 Task: Look for space in Blue Springs, United States from 12th July, 2023 to 16th July, 2023 for 8 adults in price range Rs.10000 to Rs.16000. Place can be private room with 8 bedrooms having 8 beds and 8 bathrooms. Property type can be house, flat, guest house. Amenities needed are: wifi, TV, free parkinig on premises, gym, breakfast. Booking option can be shelf check-in. Required host language is English.
Action: Mouse moved to (460, 114)
Screenshot: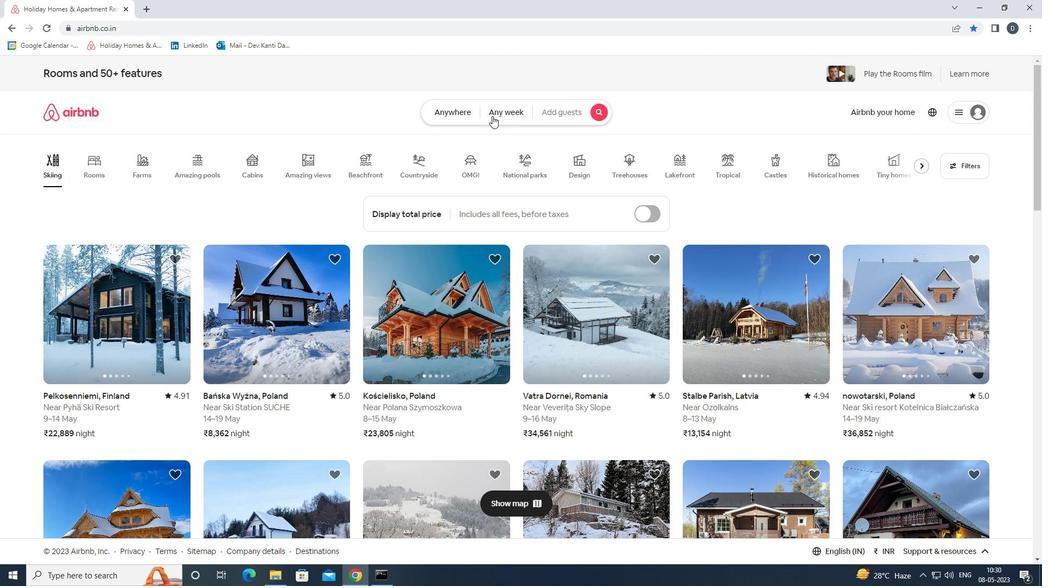 
Action: Mouse pressed left at (460, 114)
Screenshot: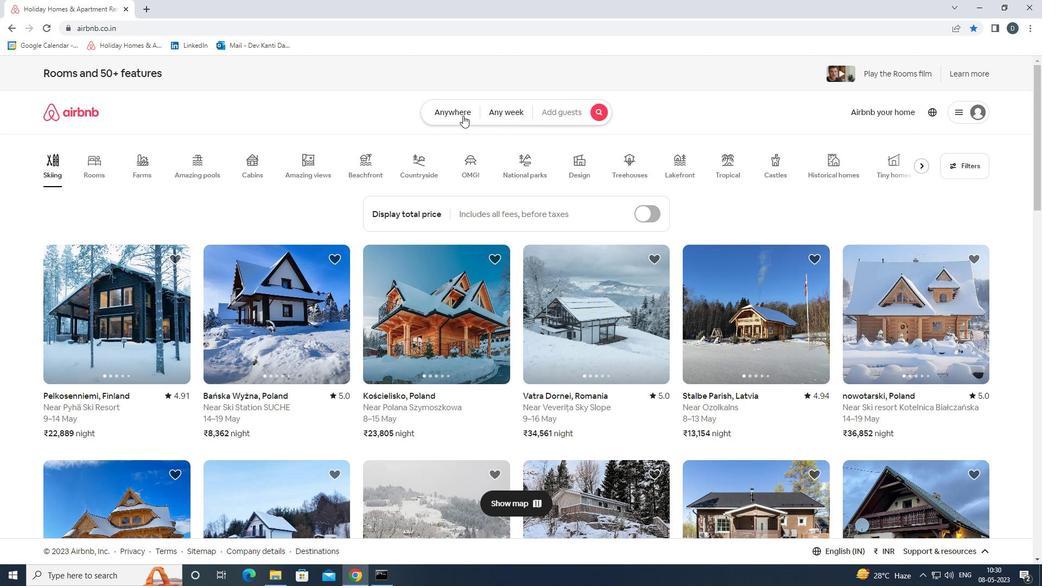
Action: Mouse moved to (384, 157)
Screenshot: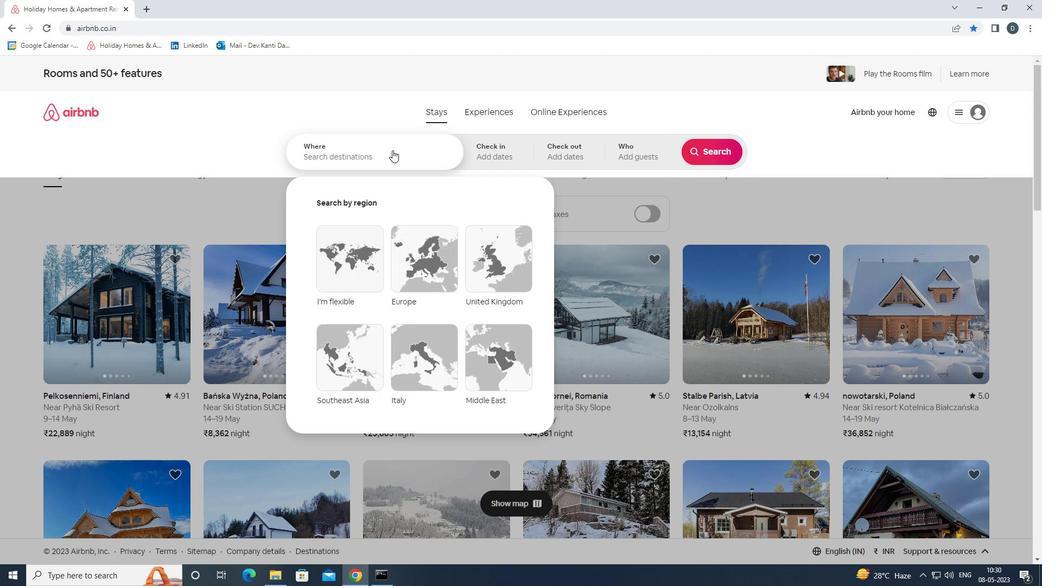 
Action: Mouse pressed left at (384, 157)
Screenshot: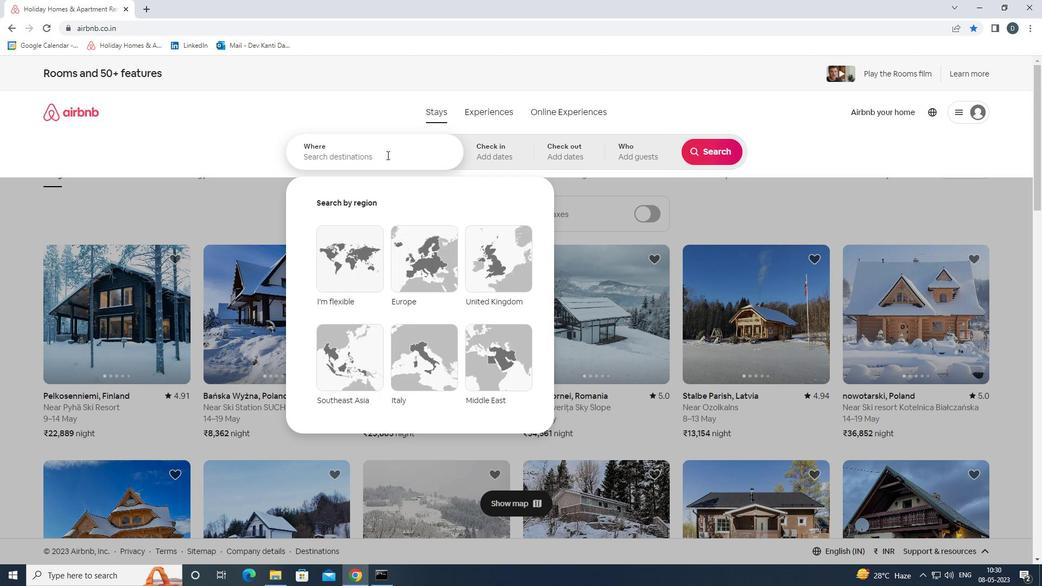 
Action: Key pressed <Key.shift>BLUE<Key.space><Key.shift><Key.shift>SPRINGS,<Key.shift><Key.shift><Key.shift>UNITED<Key.space><Key.shift><Key.shift><Key.shift><Key.shift>STATES<Key.enter>
Screenshot: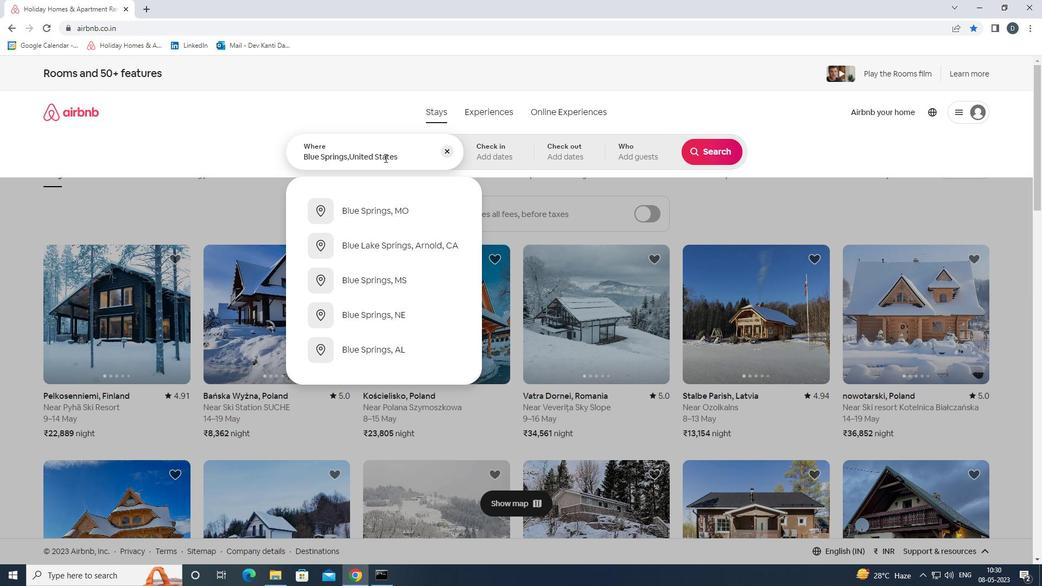 
Action: Mouse moved to (709, 238)
Screenshot: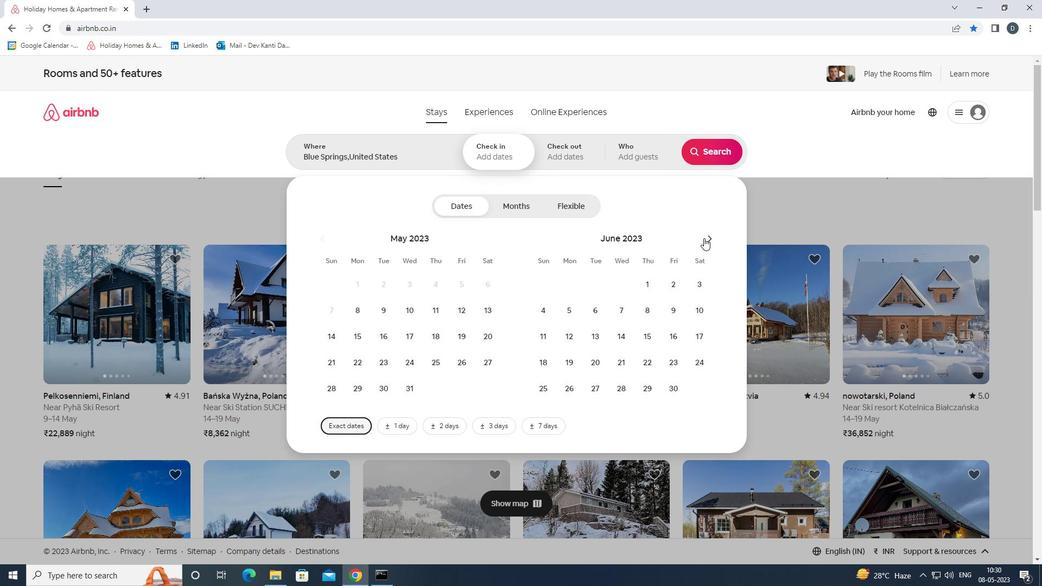 
Action: Mouse pressed left at (709, 238)
Screenshot: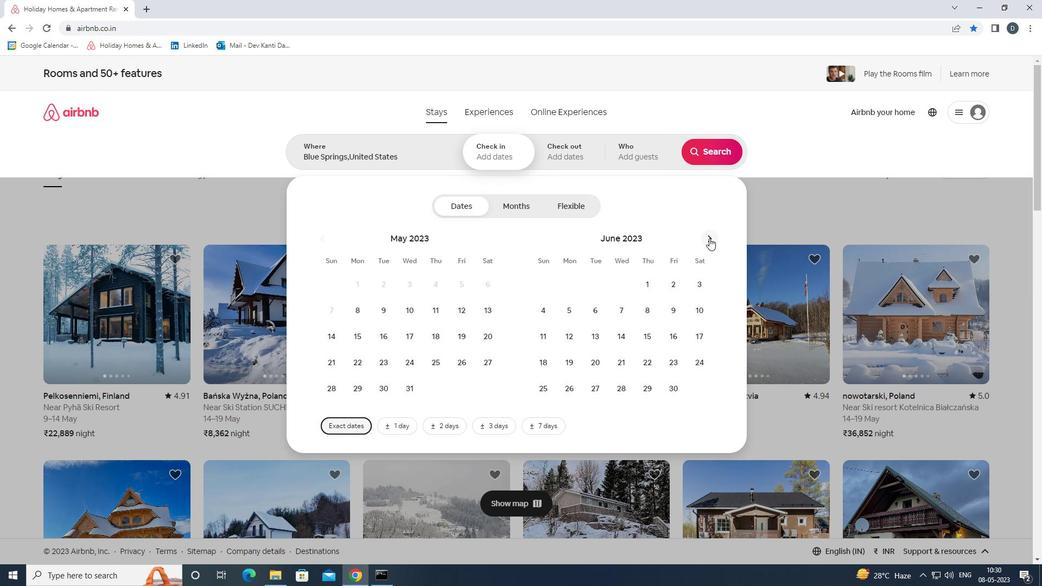 
Action: Mouse moved to (623, 335)
Screenshot: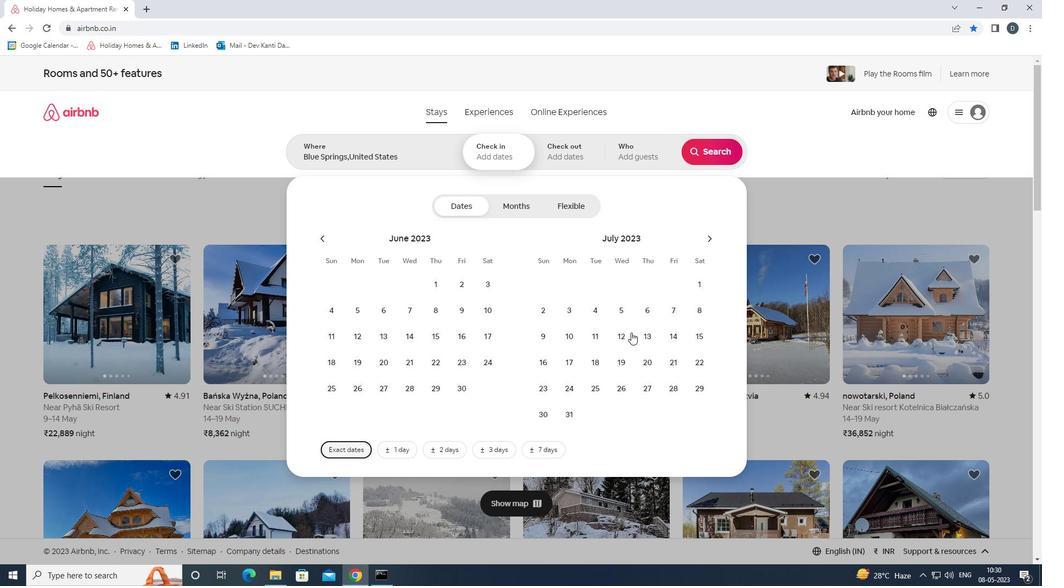 
Action: Mouse pressed left at (623, 335)
Screenshot: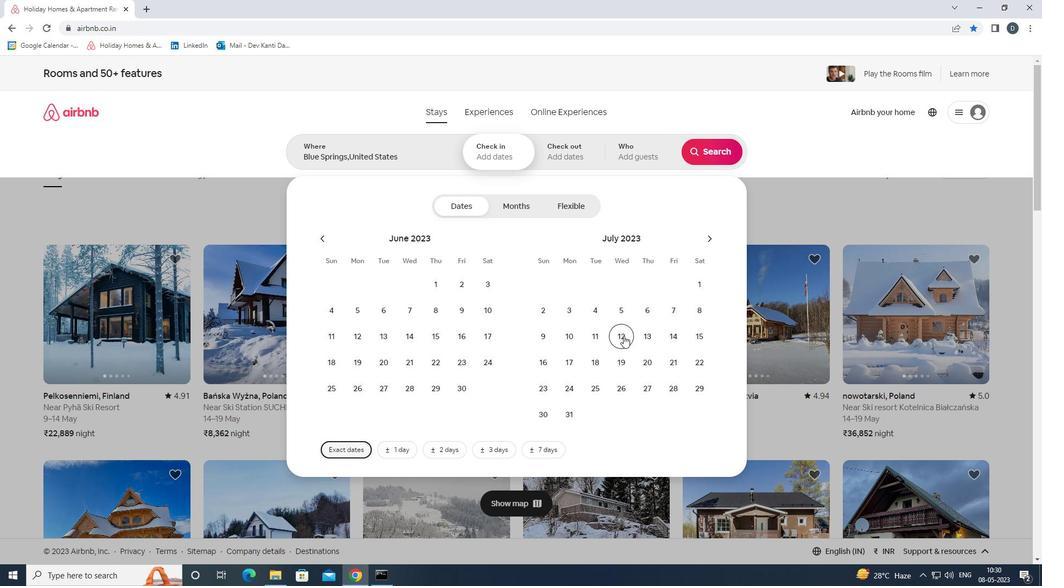 
Action: Mouse moved to (547, 358)
Screenshot: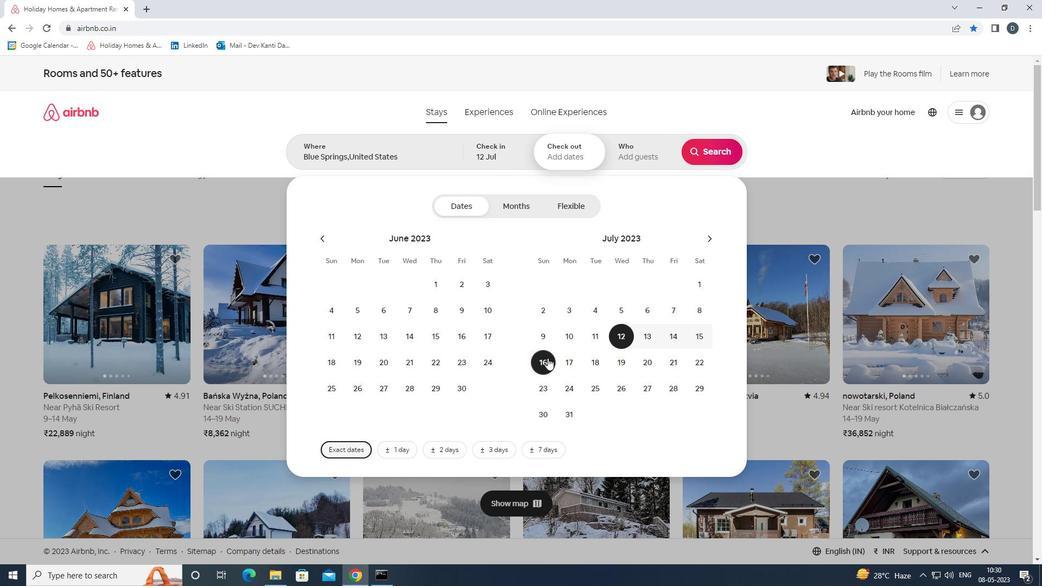 
Action: Mouse pressed left at (547, 358)
Screenshot: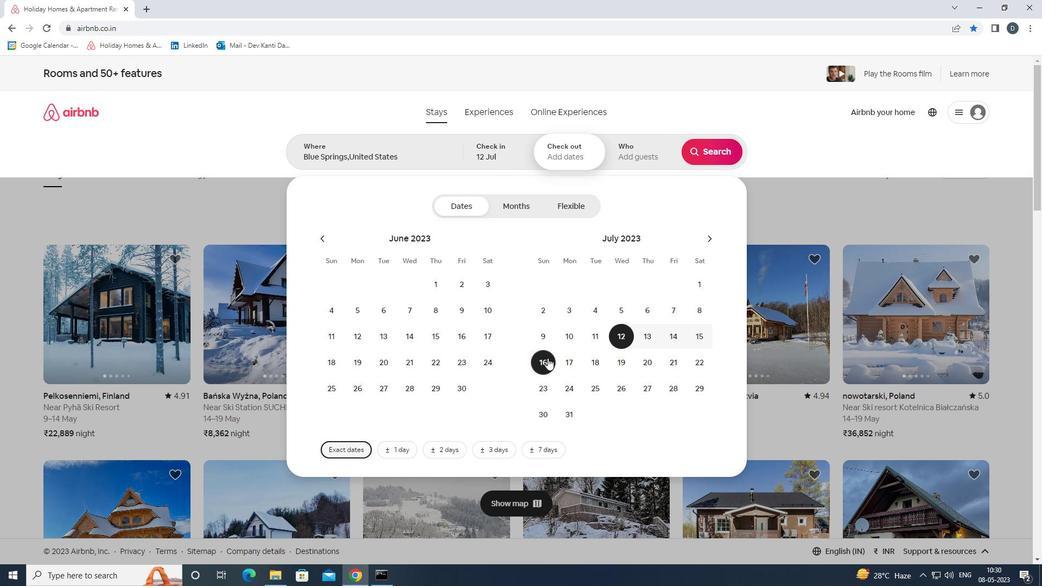 
Action: Mouse moved to (637, 156)
Screenshot: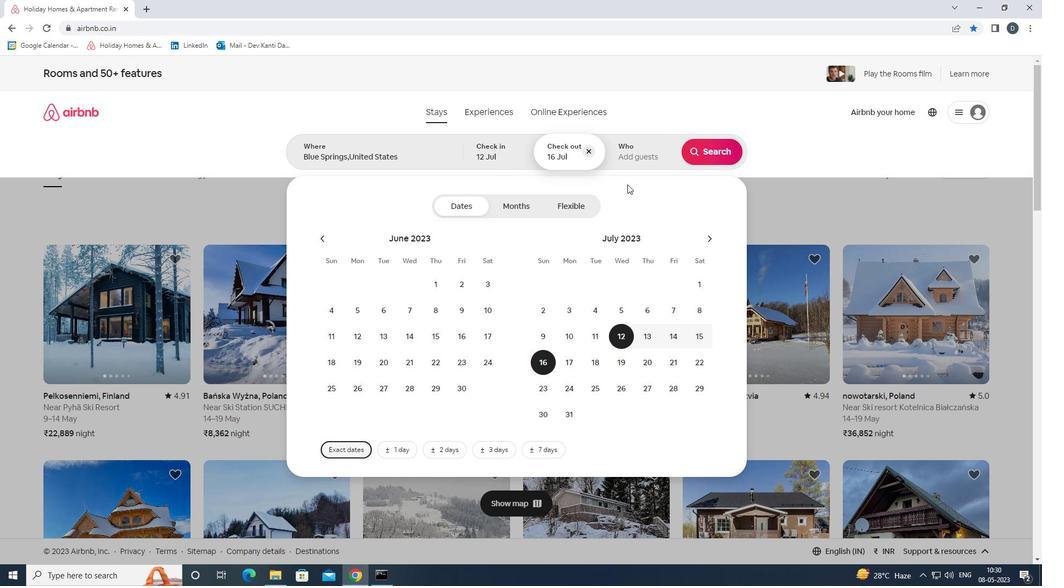 
Action: Mouse pressed left at (637, 156)
Screenshot: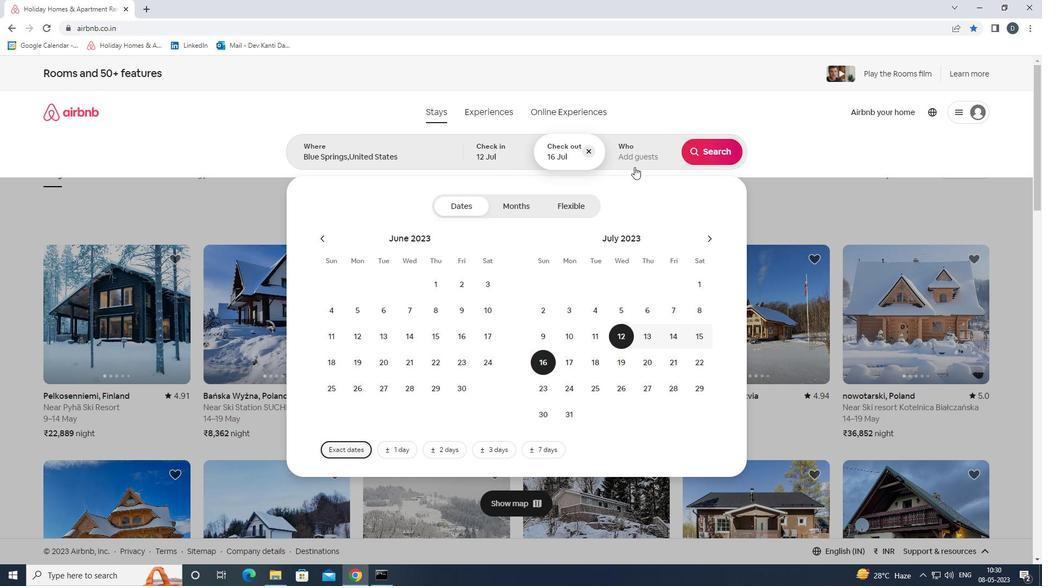 
Action: Mouse moved to (711, 209)
Screenshot: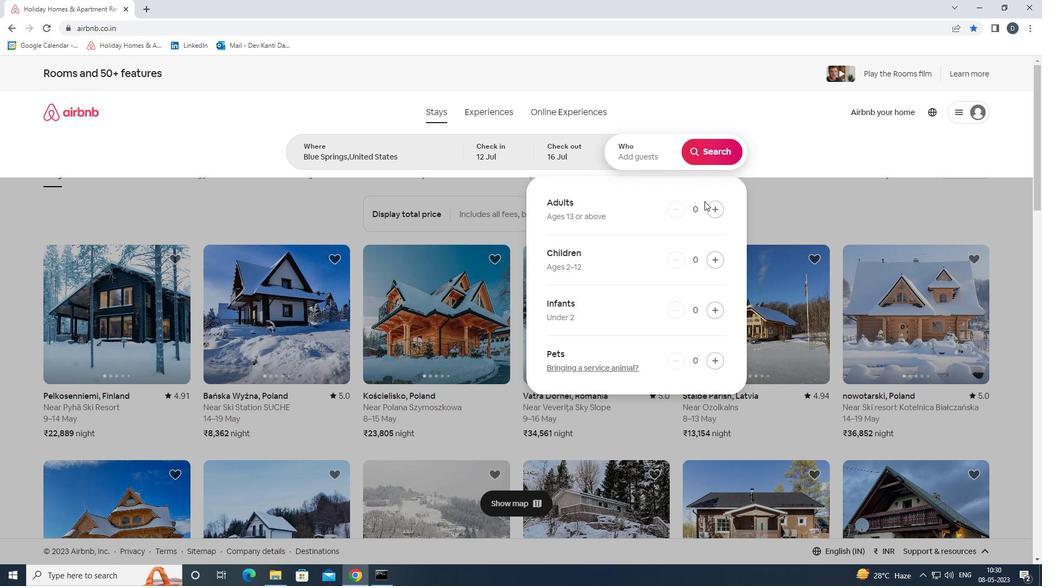 
Action: Mouse pressed left at (711, 209)
Screenshot: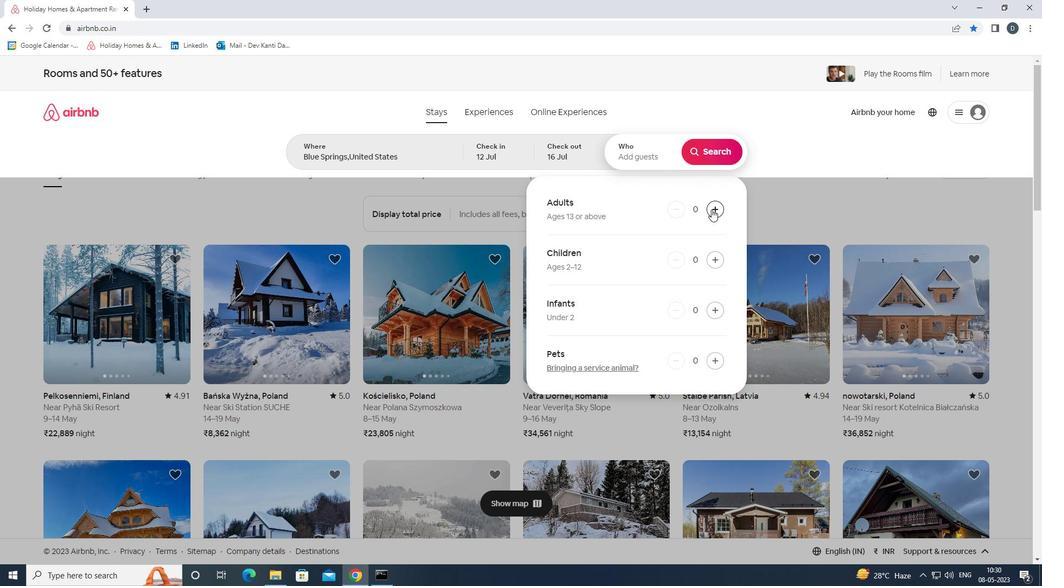 
Action: Mouse pressed left at (711, 209)
Screenshot: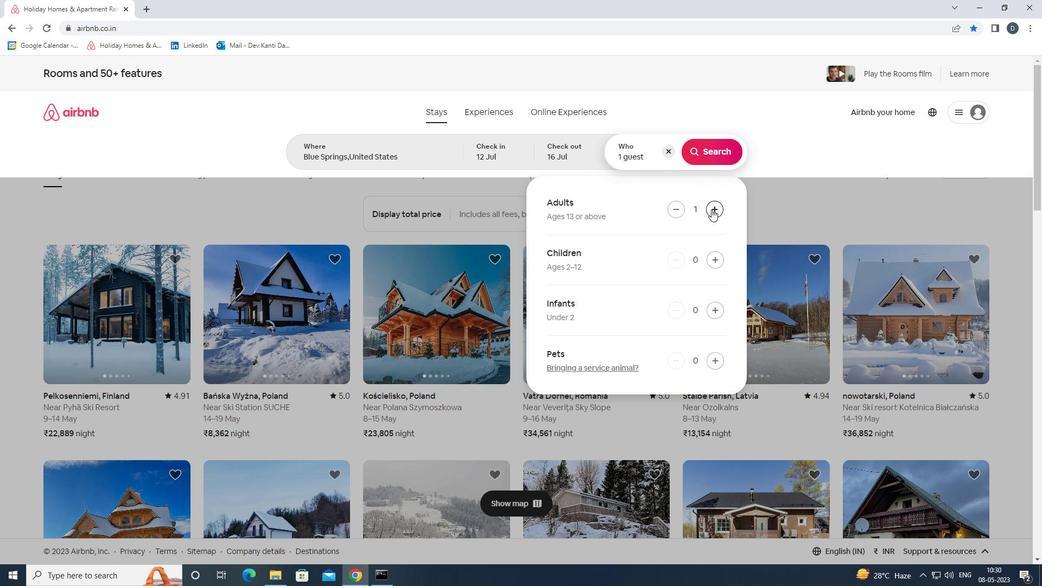 
Action: Mouse pressed left at (711, 209)
Screenshot: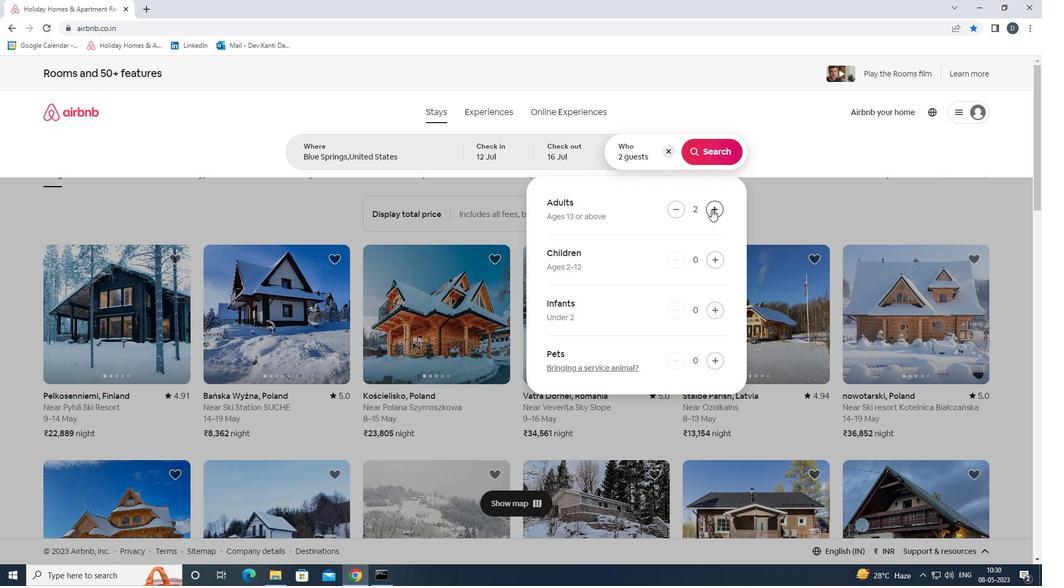 
Action: Mouse pressed left at (711, 209)
Screenshot: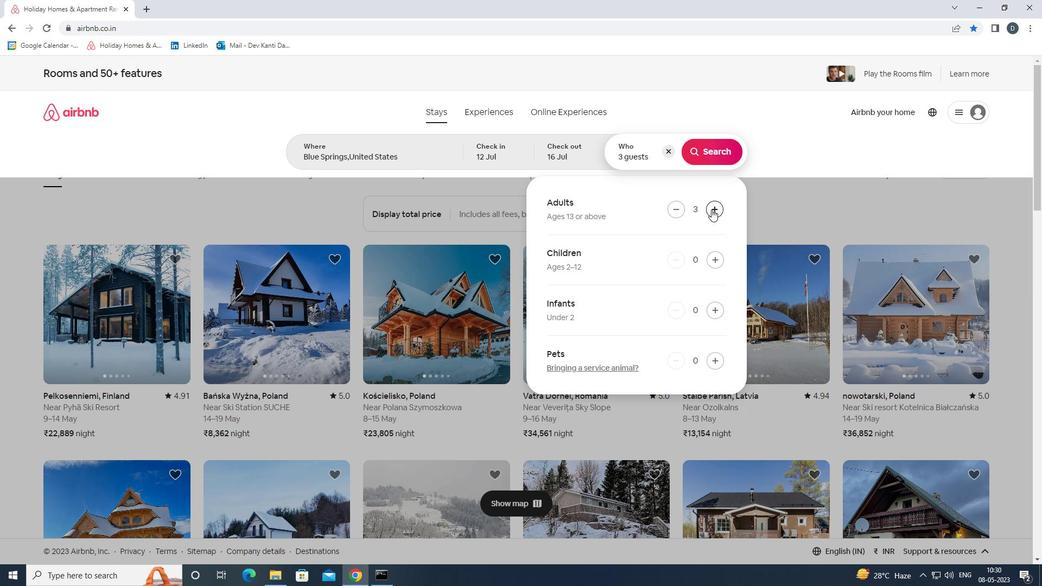 
Action: Mouse pressed left at (711, 209)
Screenshot: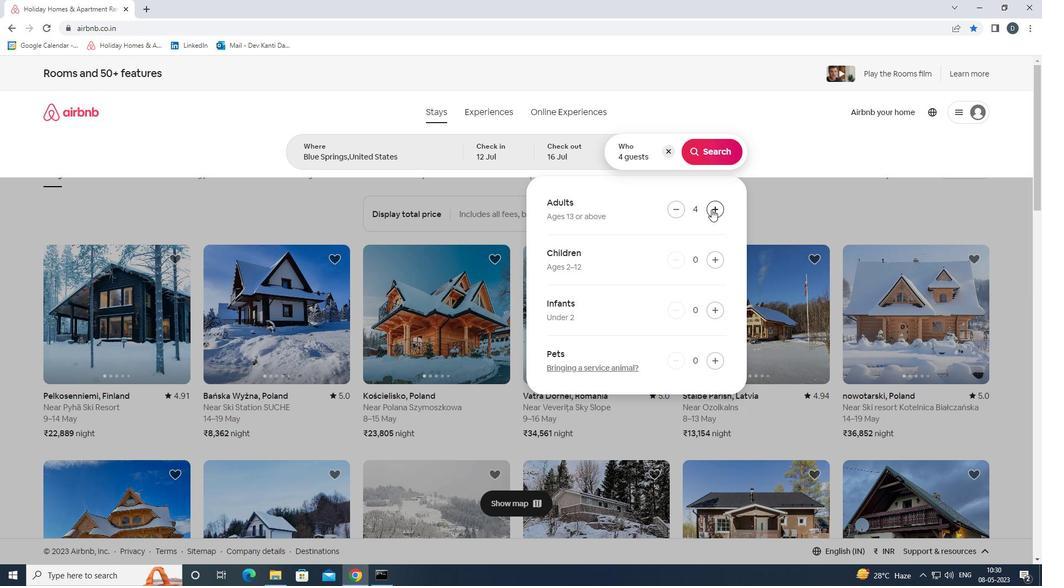 
Action: Mouse pressed left at (711, 209)
Screenshot: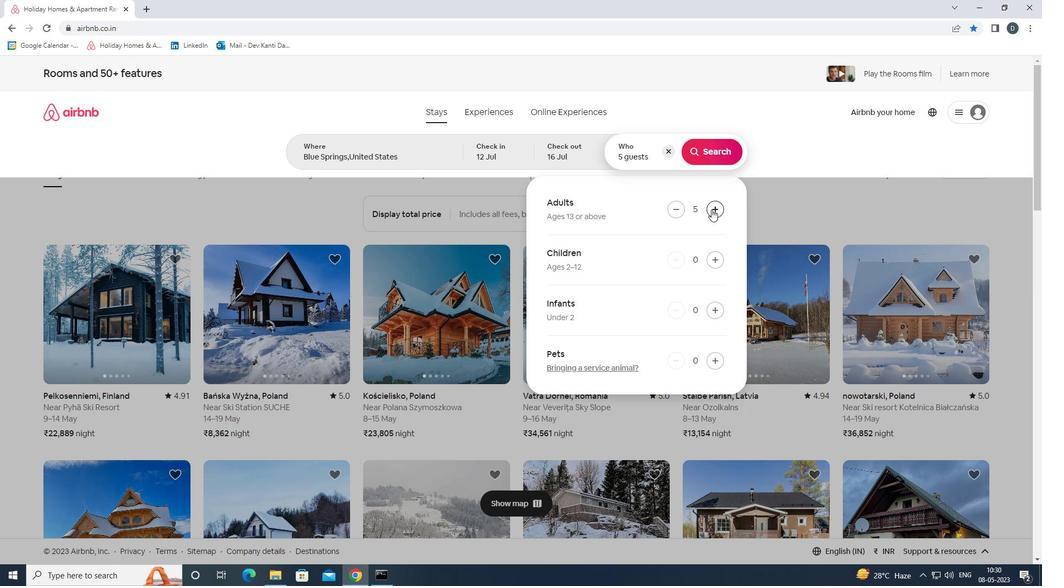 
Action: Mouse pressed left at (711, 209)
Screenshot: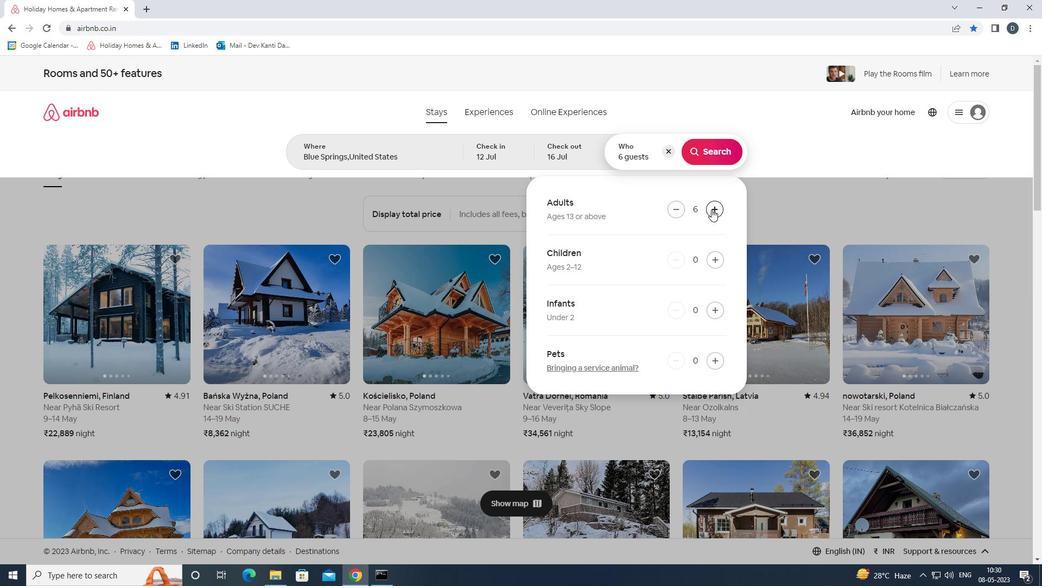 
Action: Mouse pressed left at (711, 209)
Screenshot: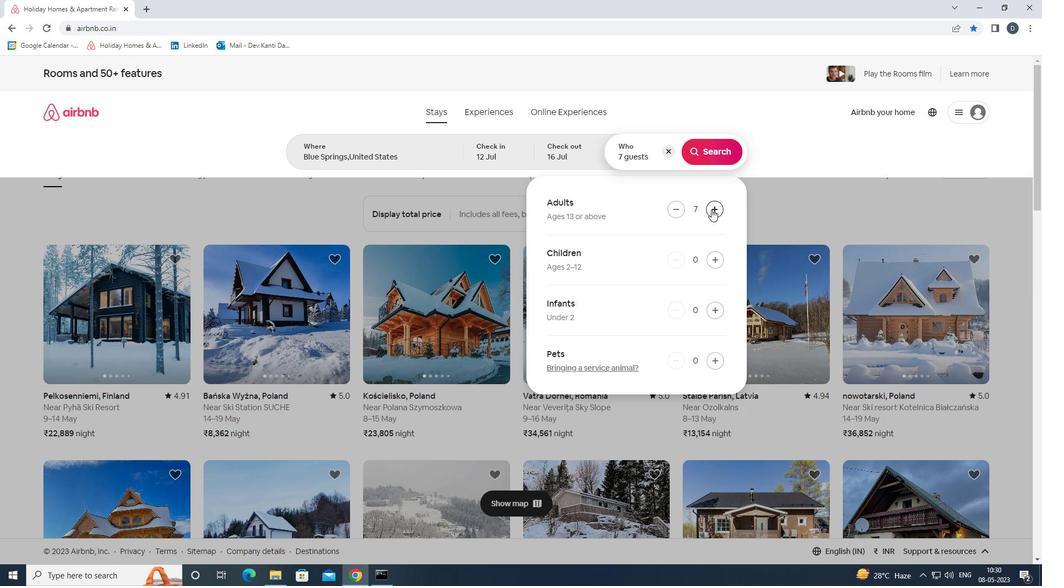 
Action: Mouse moved to (713, 157)
Screenshot: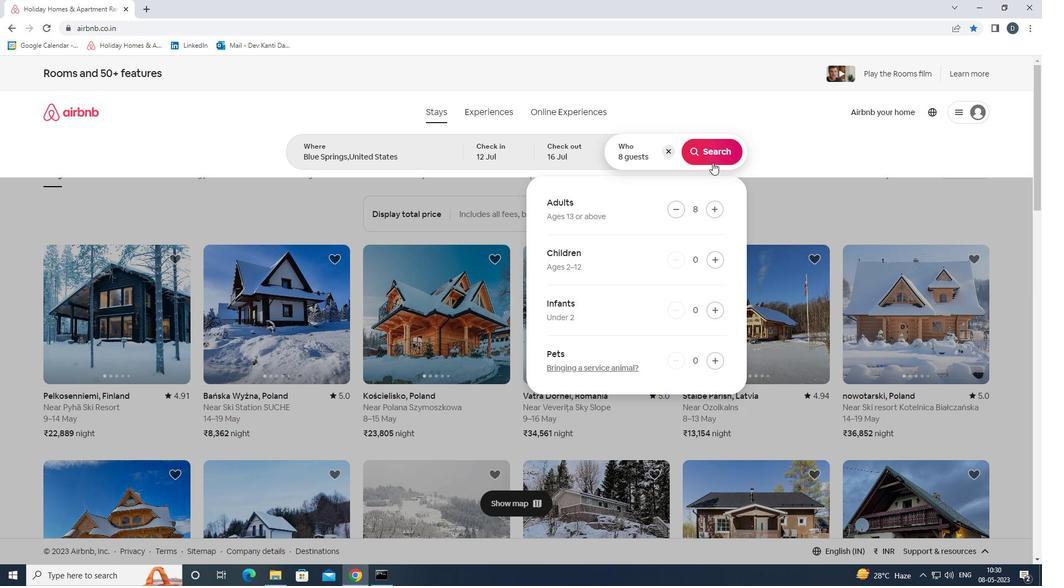 
Action: Mouse pressed left at (713, 157)
Screenshot: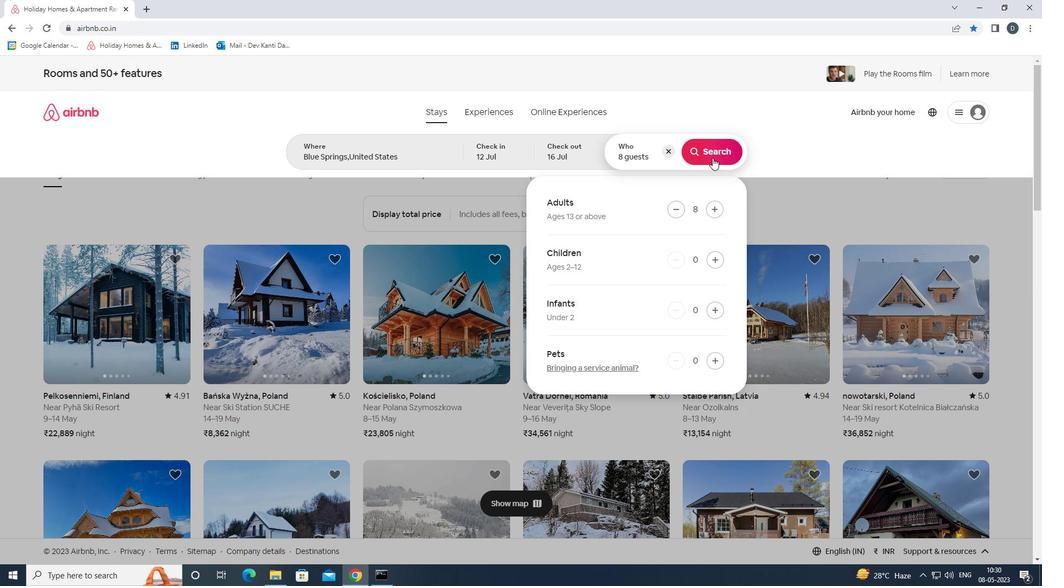
Action: Mouse moved to (989, 127)
Screenshot: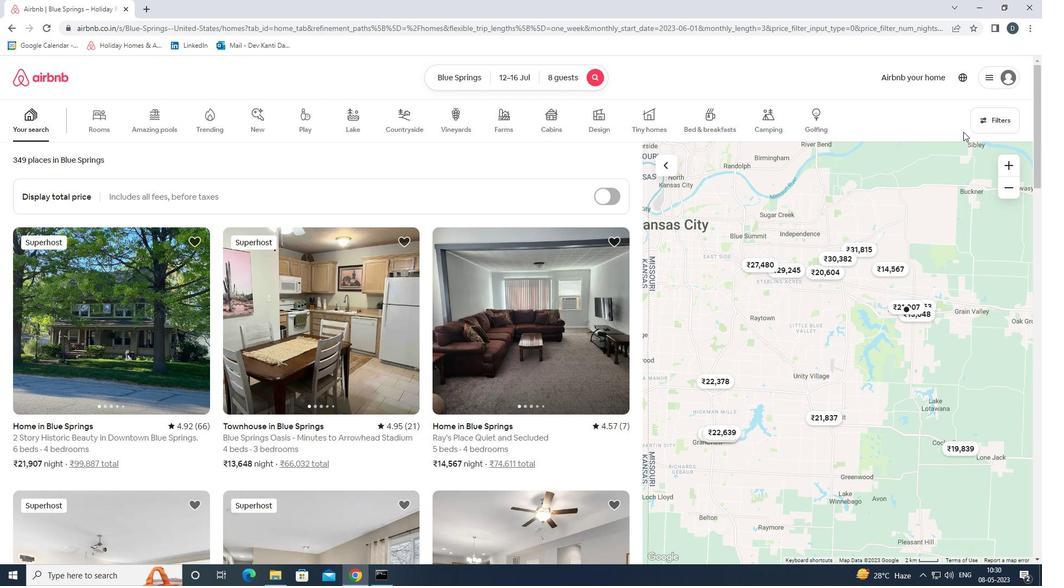 
Action: Mouse pressed left at (989, 127)
Screenshot: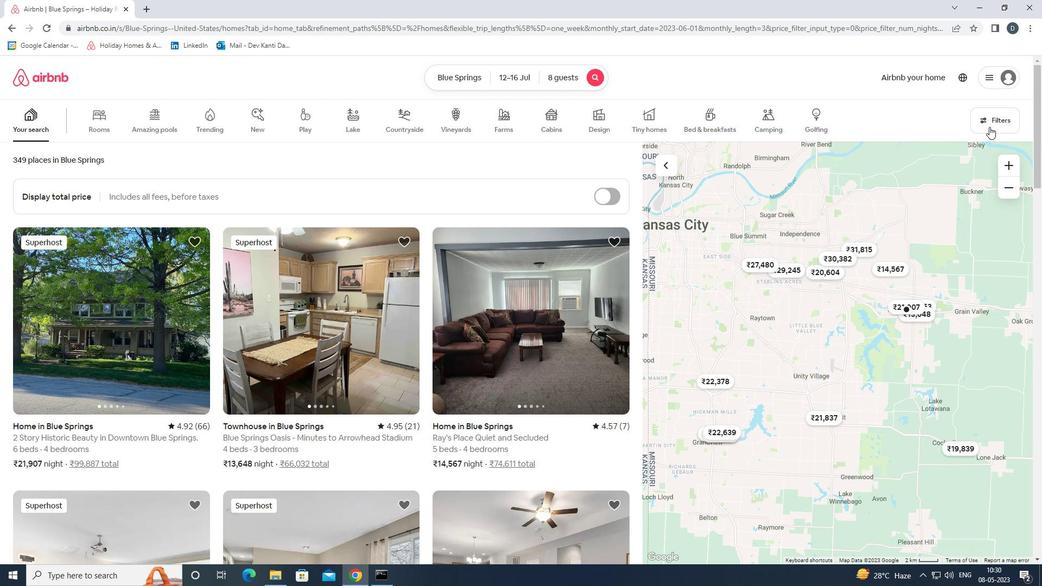 
Action: Mouse moved to (425, 392)
Screenshot: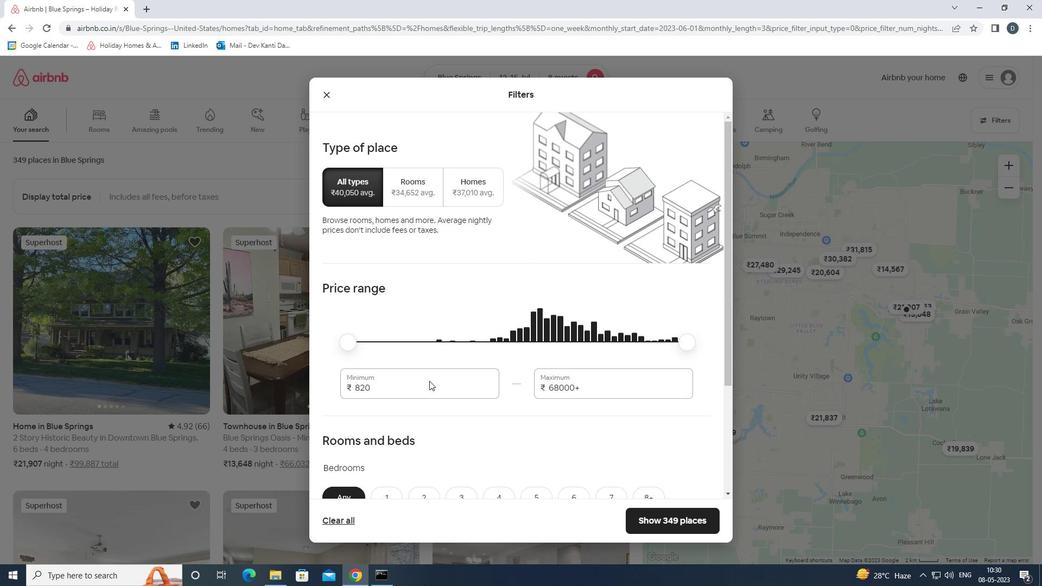 
Action: Mouse pressed left at (425, 392)
Screenshot: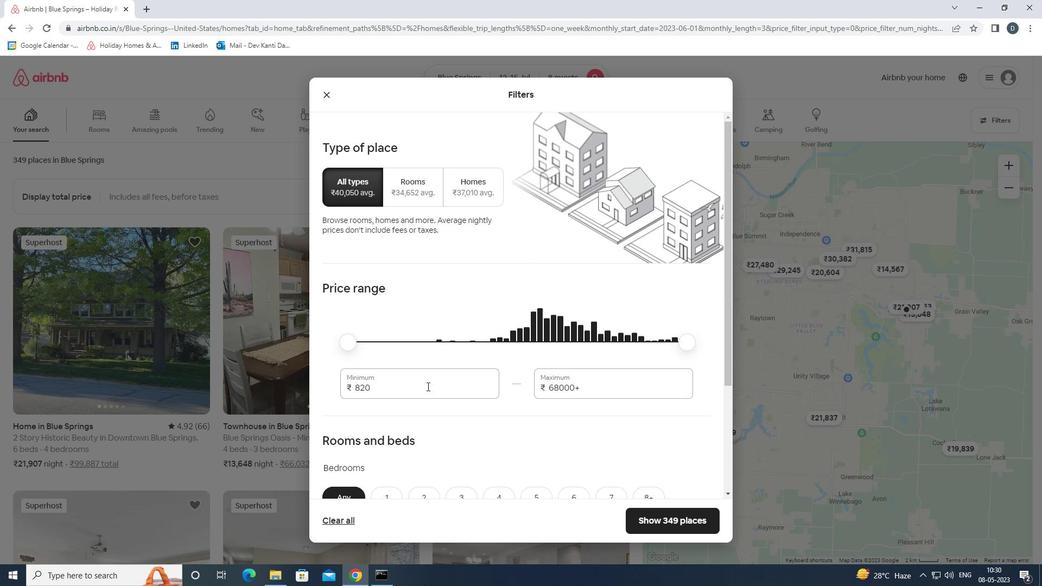 
Action: Mouse pressed left at (425, 392)
Screenshot: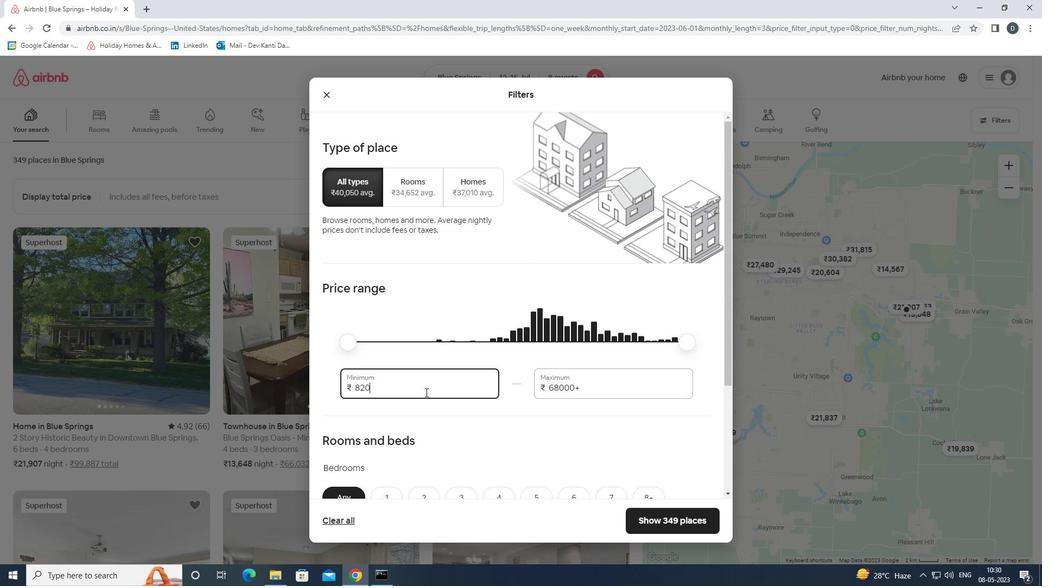 
Action: Mouse moved to (428, 392)
Screenshot: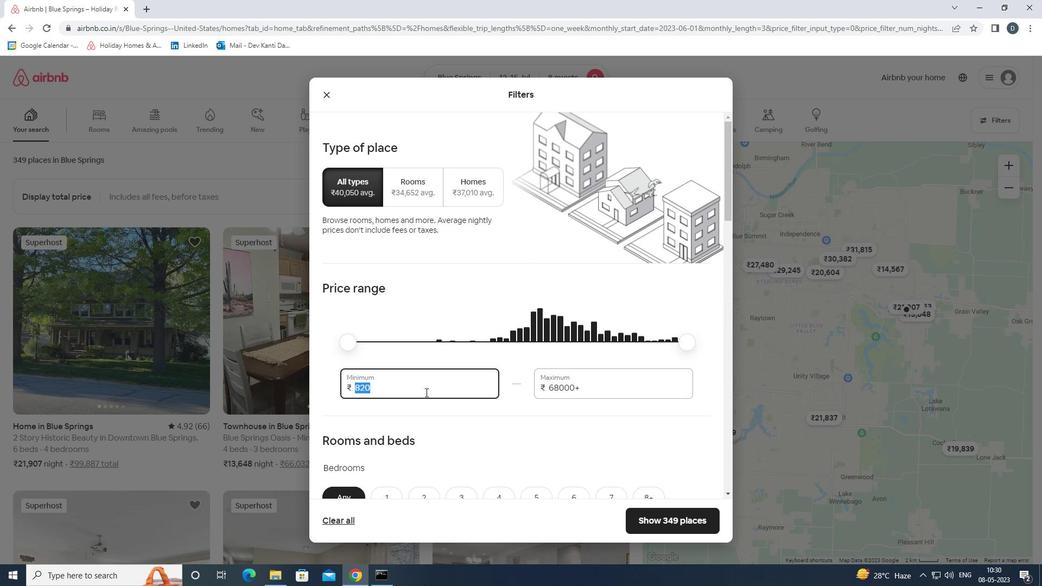 
Action: Key pressed 10000<Key.tab>16000
Screenshot: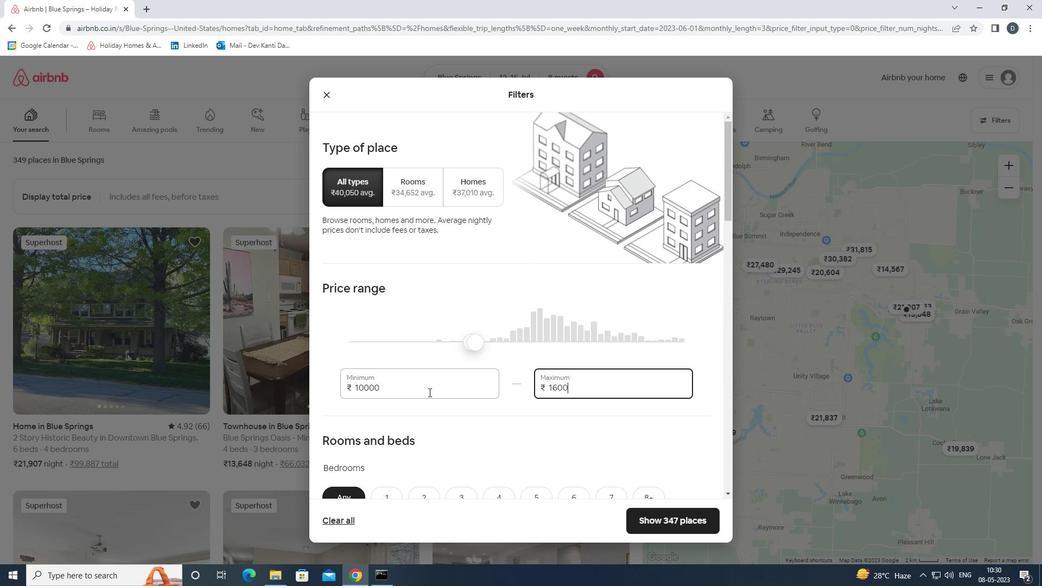 
Action: Mouse scrolled (428, 391) with delta (0, 0)
Screenshot: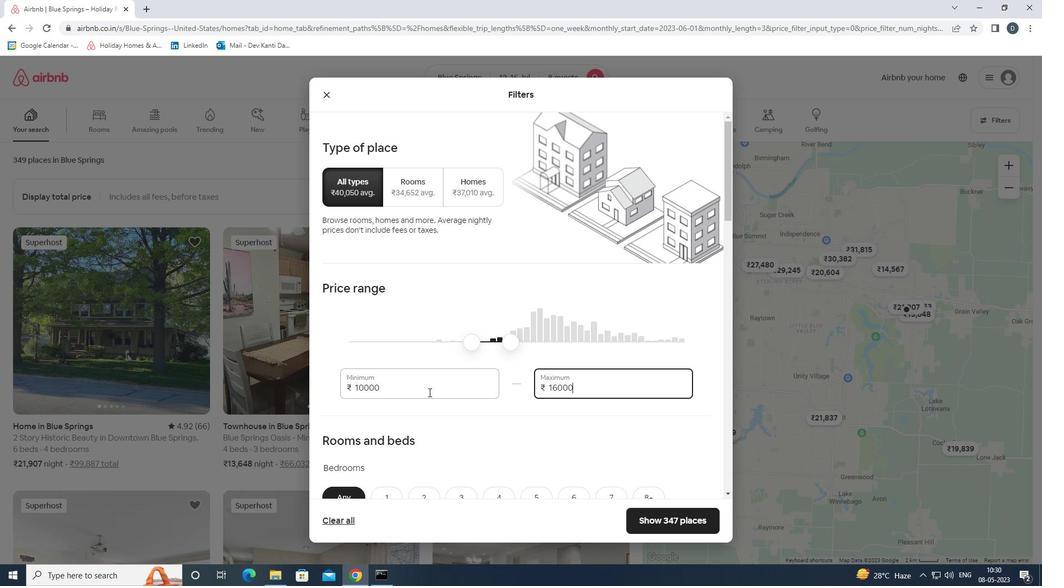 
Action: Mouse scrolled (428, 391) with delta (0, 0)
Screenshot: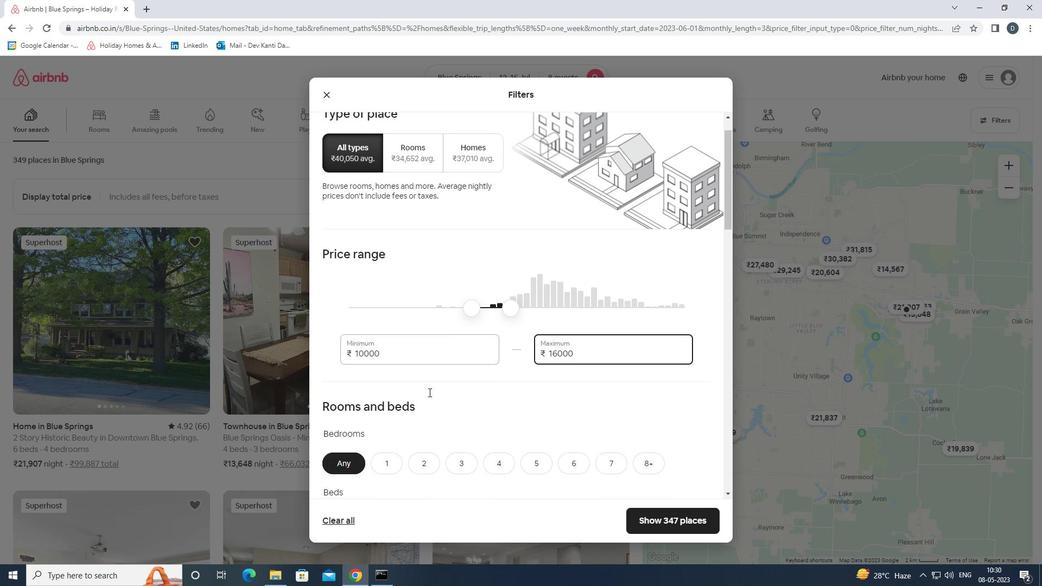 
Action: Mouse moved to (619, 349)
Screenshot: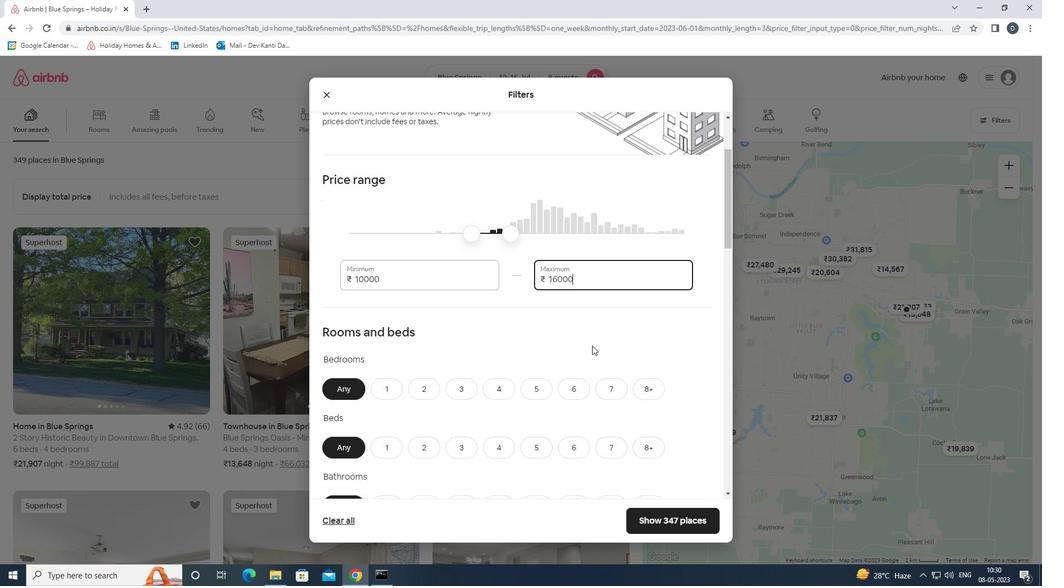 
Action: Mouse scrolled (619, 349) with delta (0, 0)
Screenshot: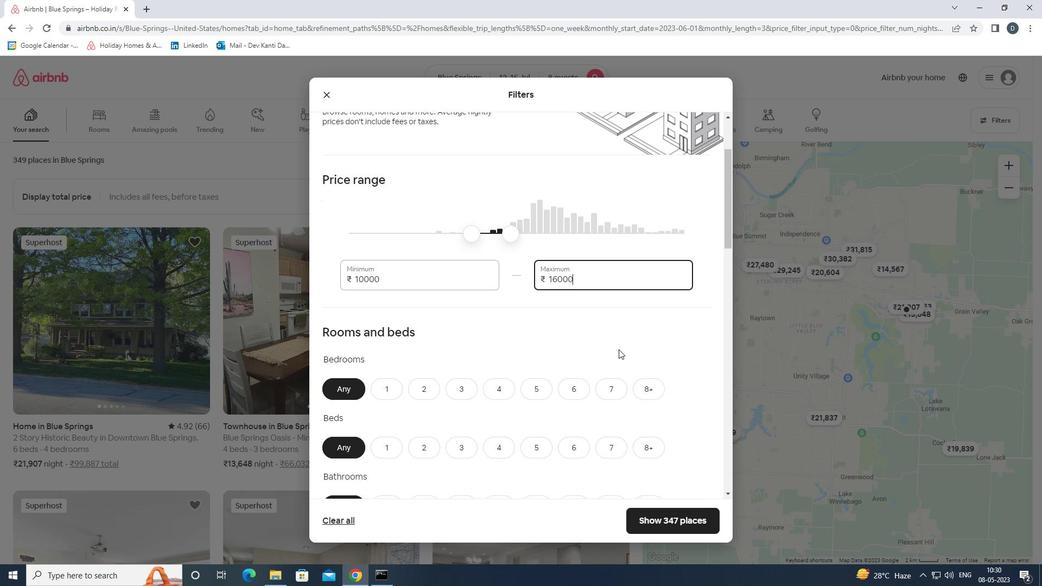 
Action: Mouse moved to (645, 335)
Screenshot: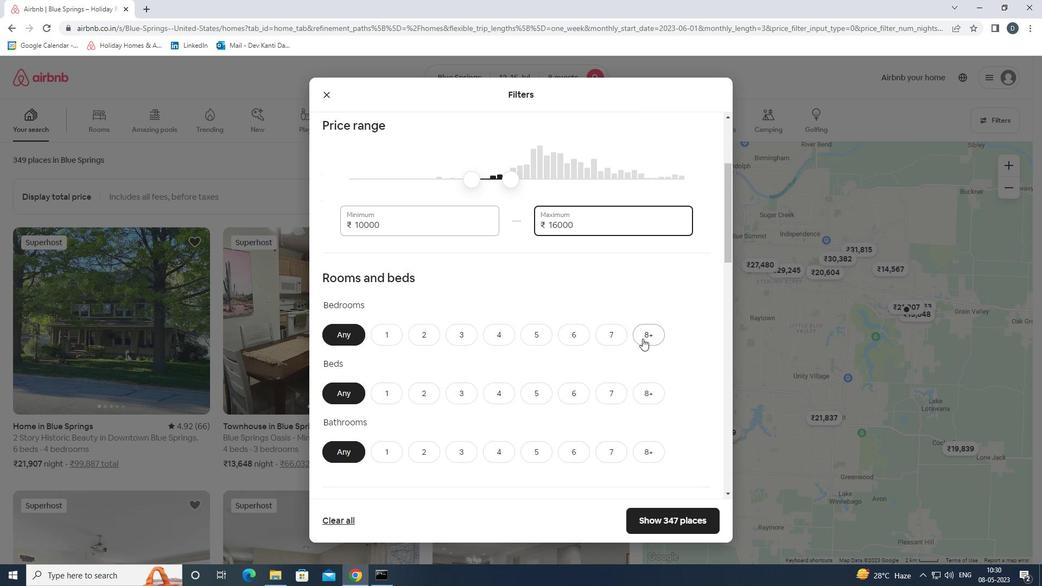 
Action: Mouse pressed left at (645, 335)
Screenshot: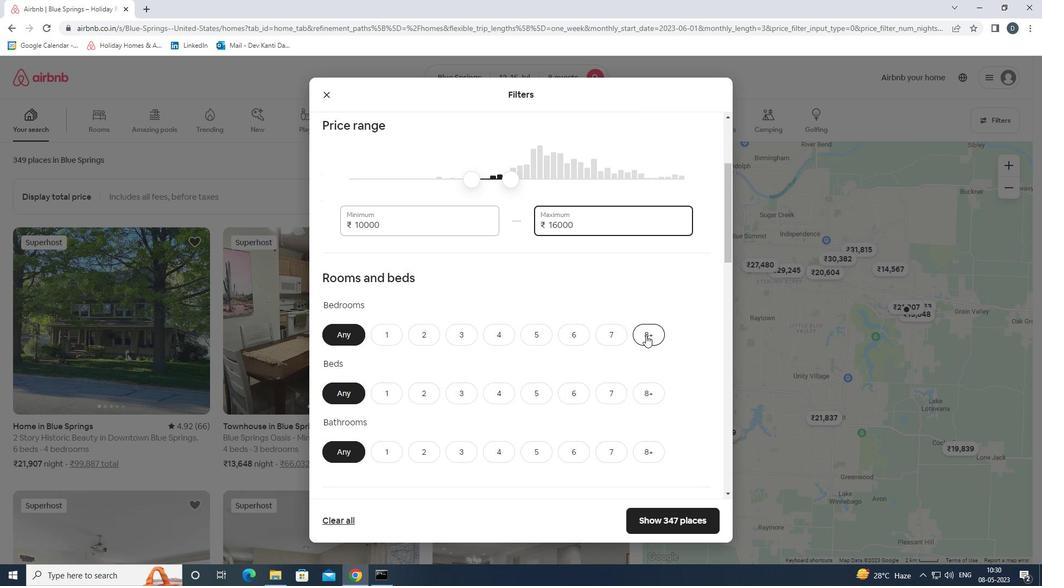 
Action: Mouse moved to (652, 388)
Screenshot: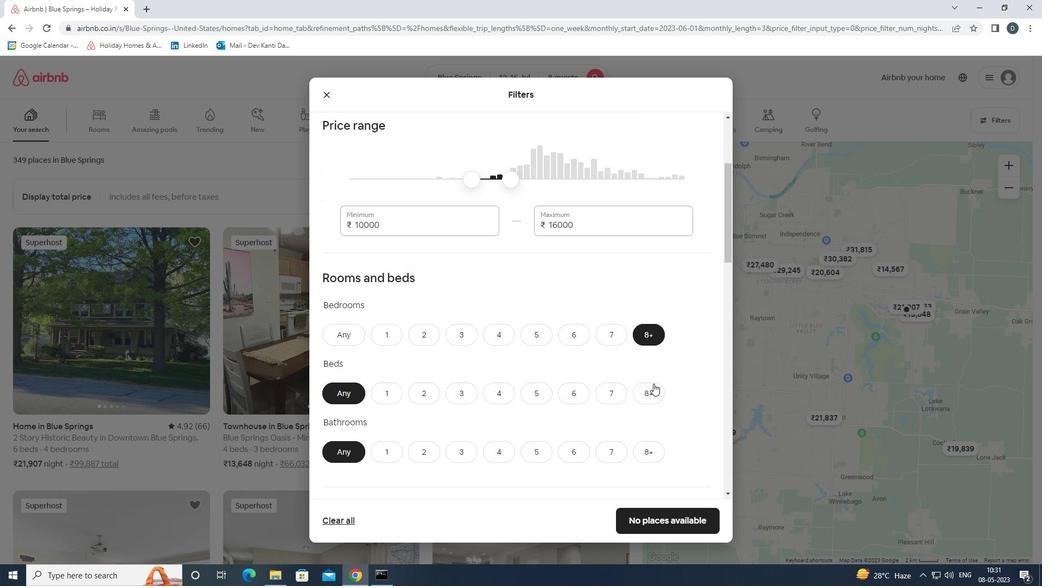 
Action: Mouse pressed left at (652, 388)
Screenshot: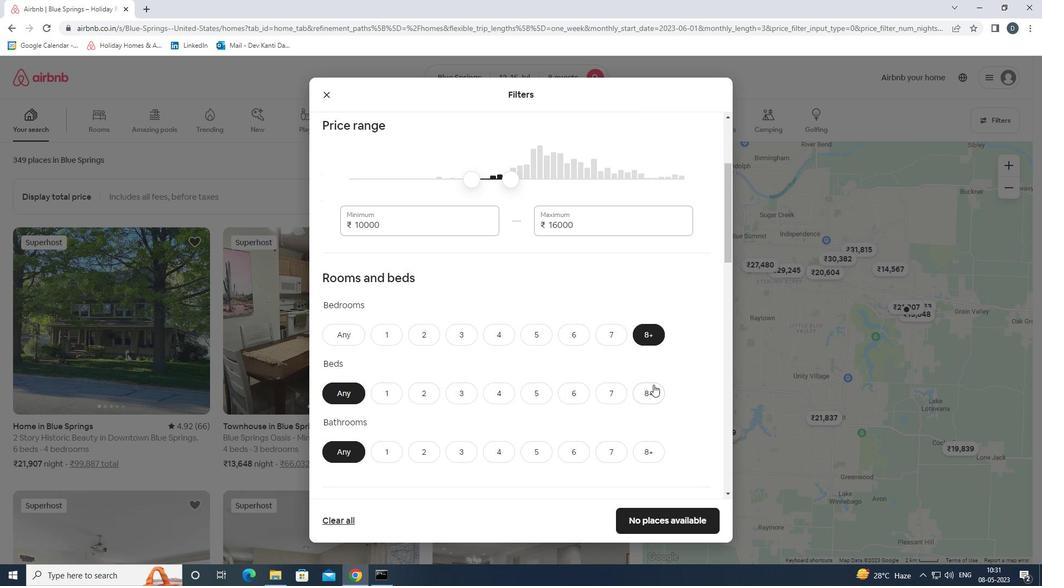 
Action: Mouse moved to (644, 446)
Screenshot: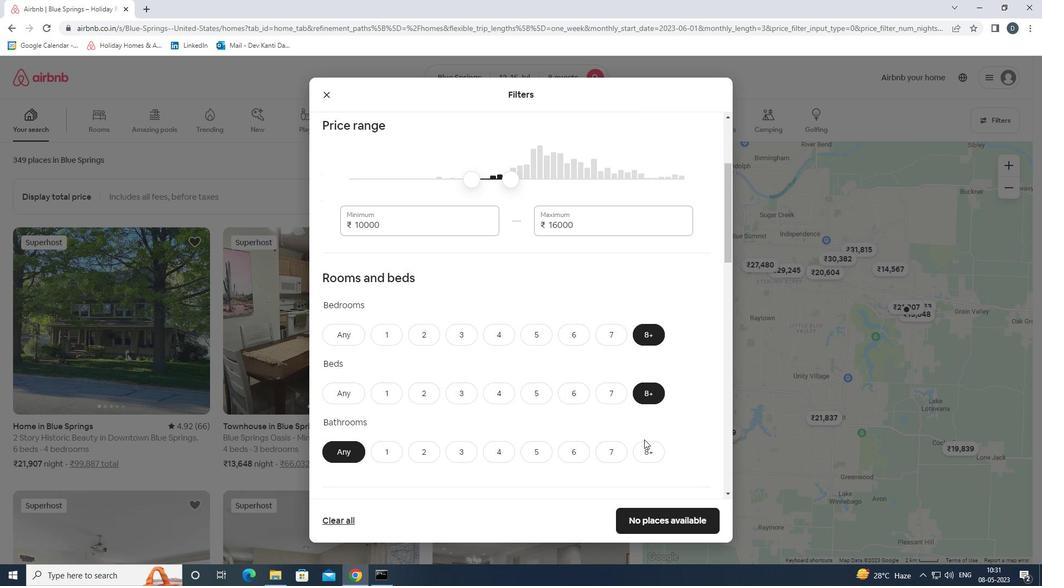 
Action: Mouse pressed left at (644, 446)
Screenshot: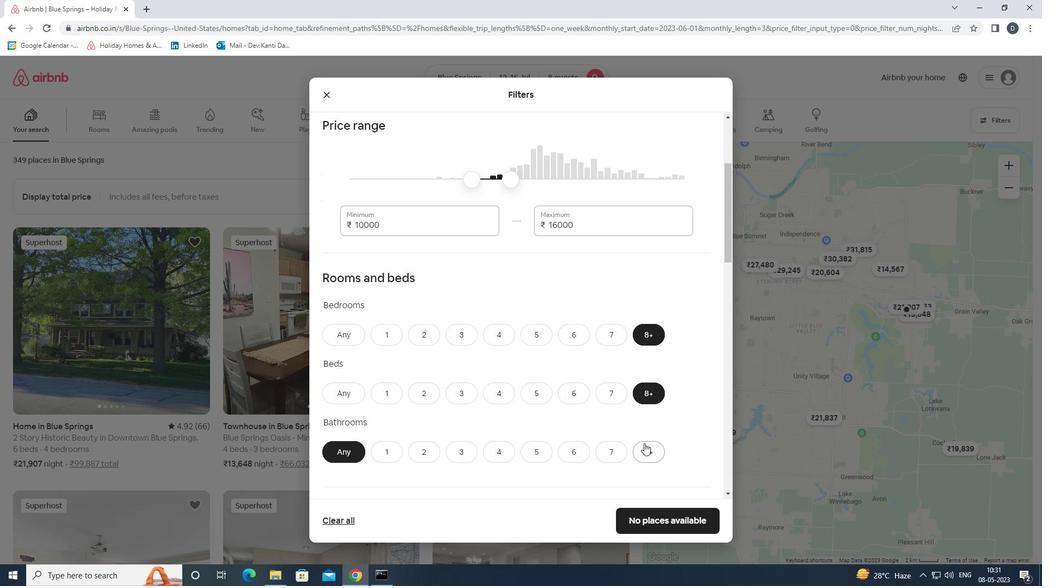 
Action: Mouse scrolled (644, 445) with delta (0, 0)
Screenshot: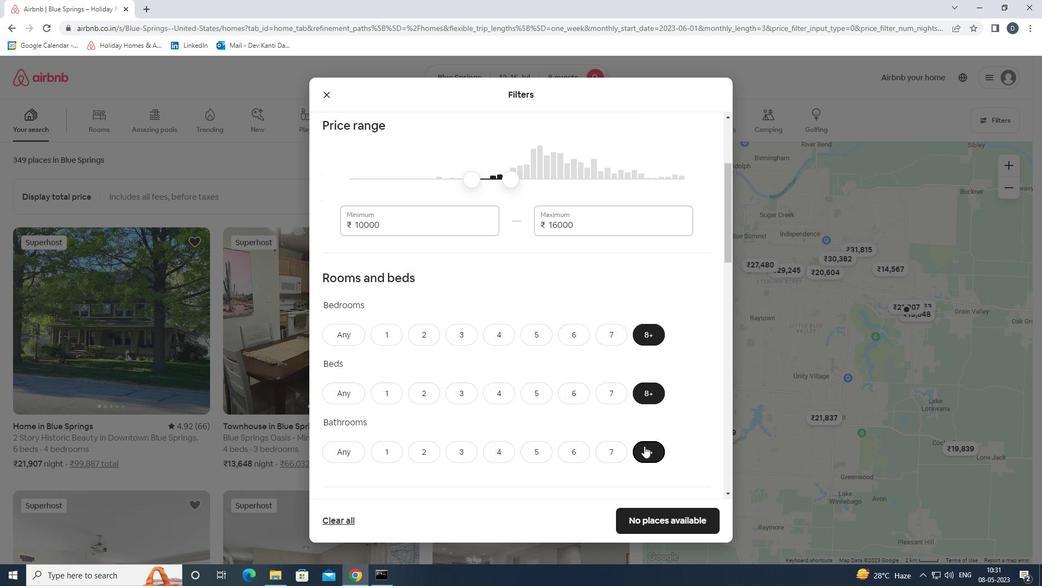 
Action: Mouse scrolled (644, 445) with delta (0, 0)
Screenshot: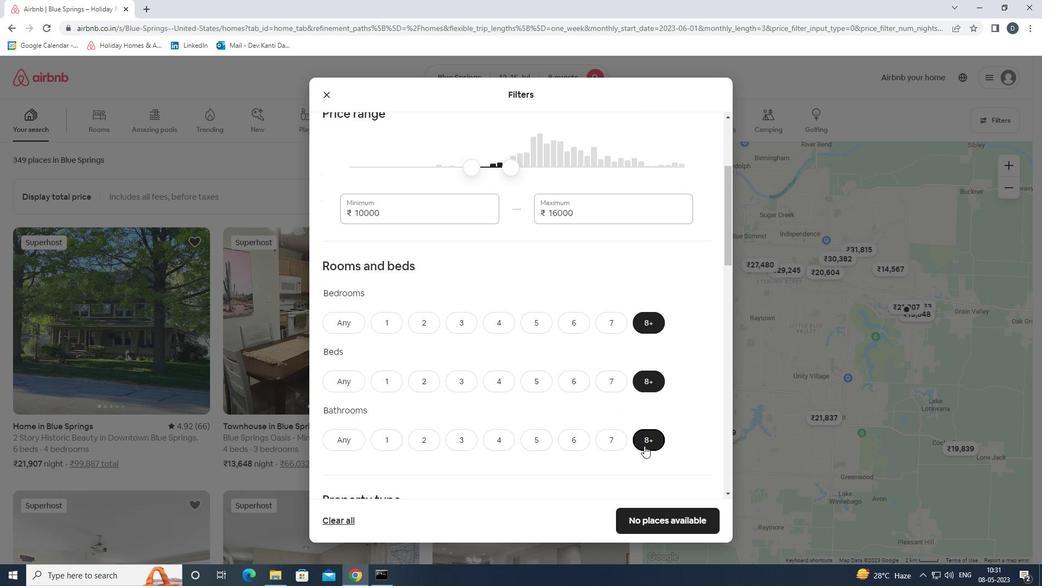 
Action: Mouse scrolled (644, 445) with delta (0, 0)
Screenshot: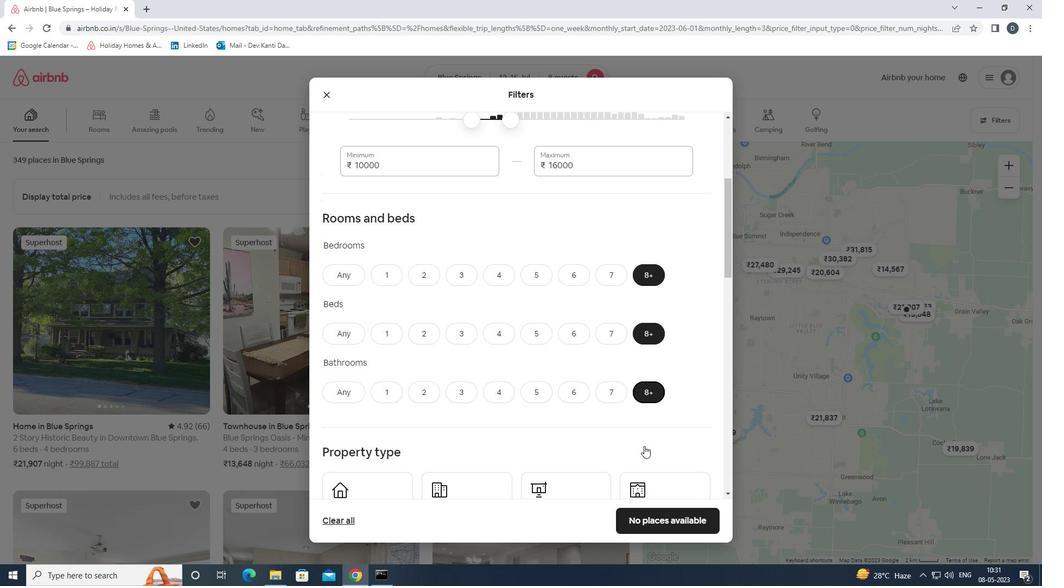 
Action: Mouse scrolled (644, 445) with delta (0, 0)
Screenshot: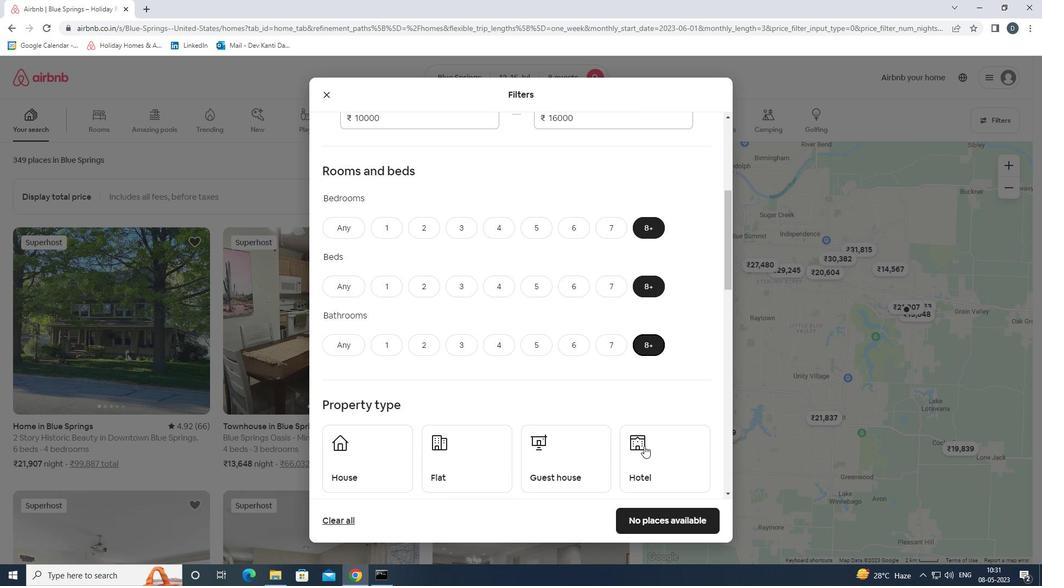 
Action: Mouse moved to (642, 443)
Screenshot: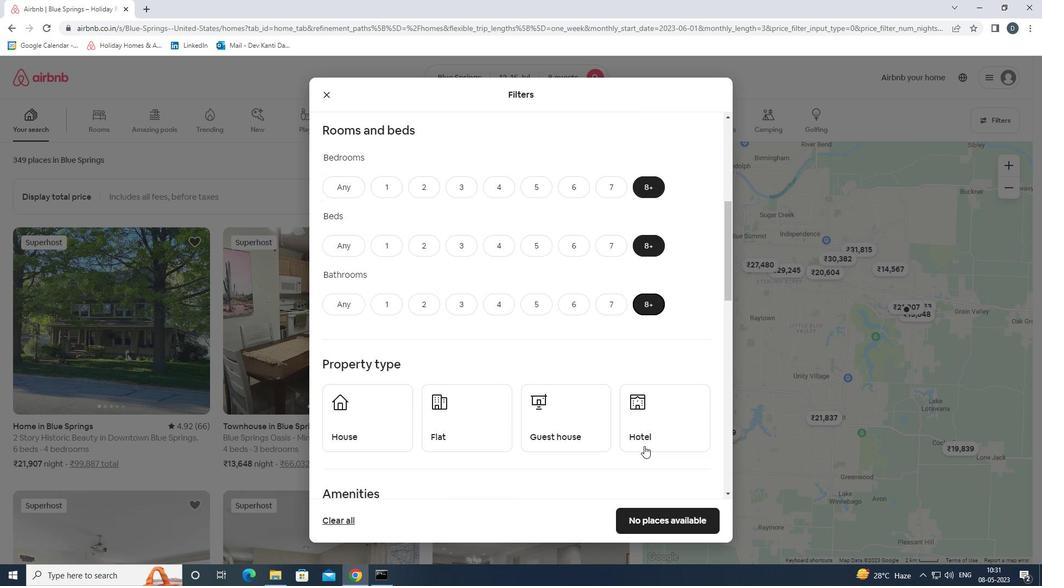 
Action: Mouse scrolled (642, 442) with delta (0, 0)
Screenshot: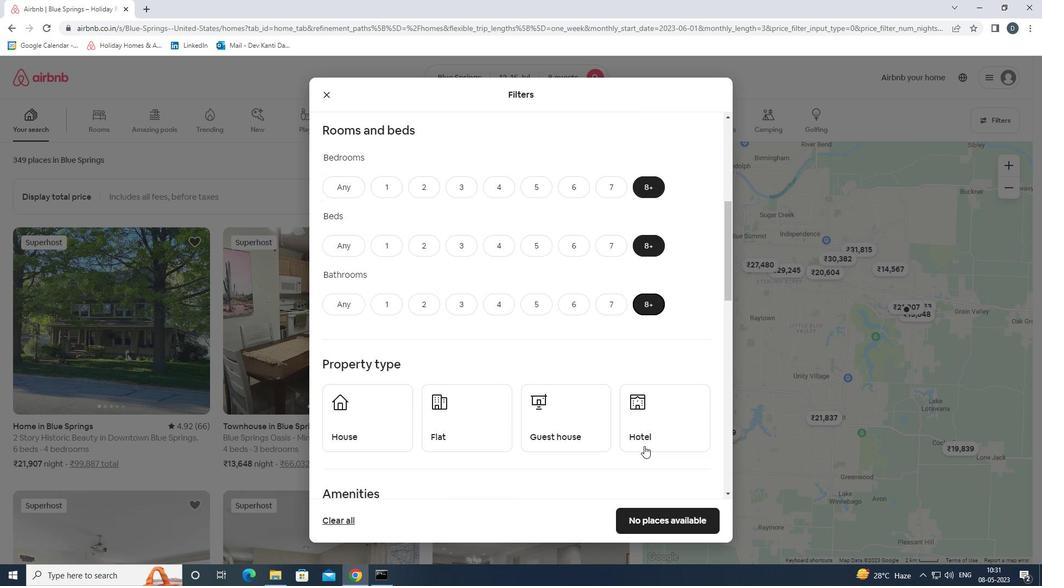 
Action: Mouse moved to (376, 315)
Screenshot: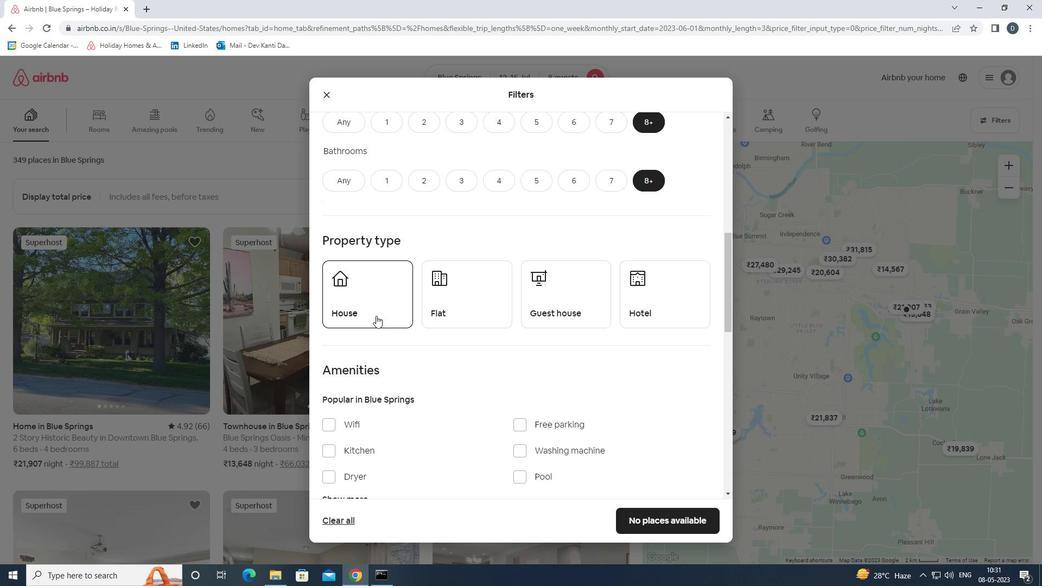 
Action: Mouse pressed left at (376, 315)
Screenshot: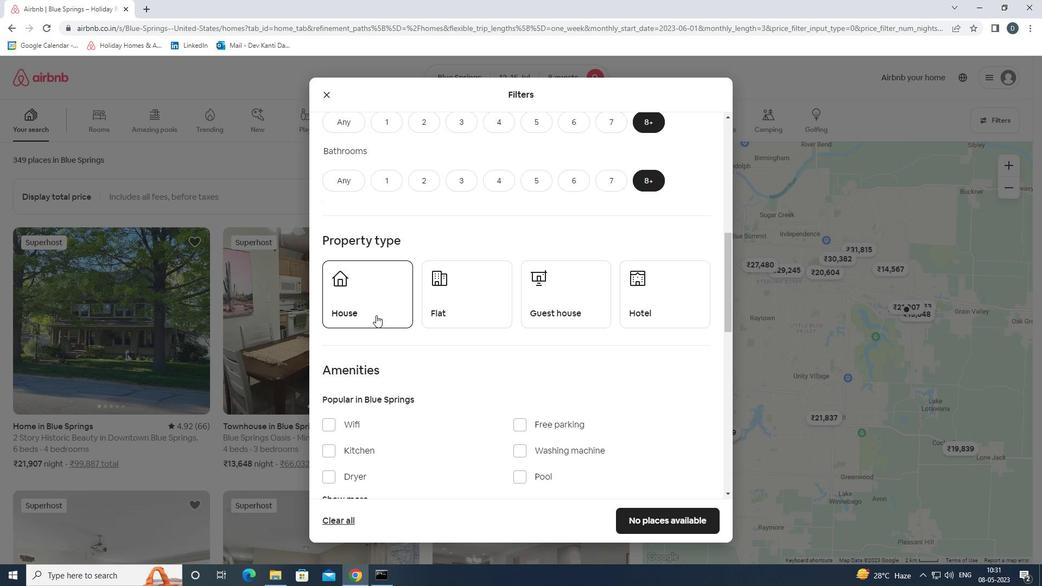 
Action: Mouse moved to (455, 311)
Screenshot: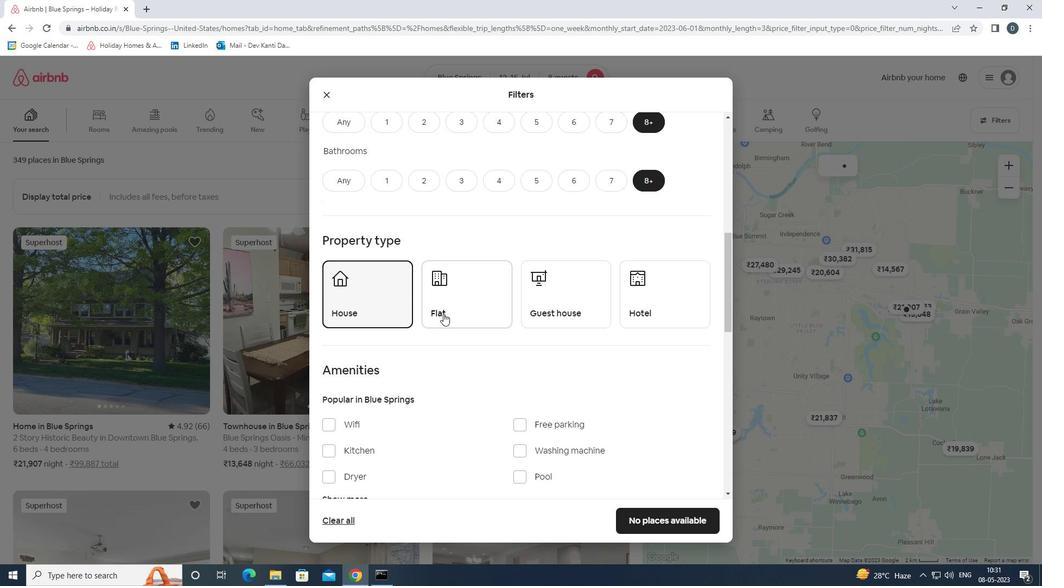 
Action: Mouse pressed left at (455, 311)
Screenshot: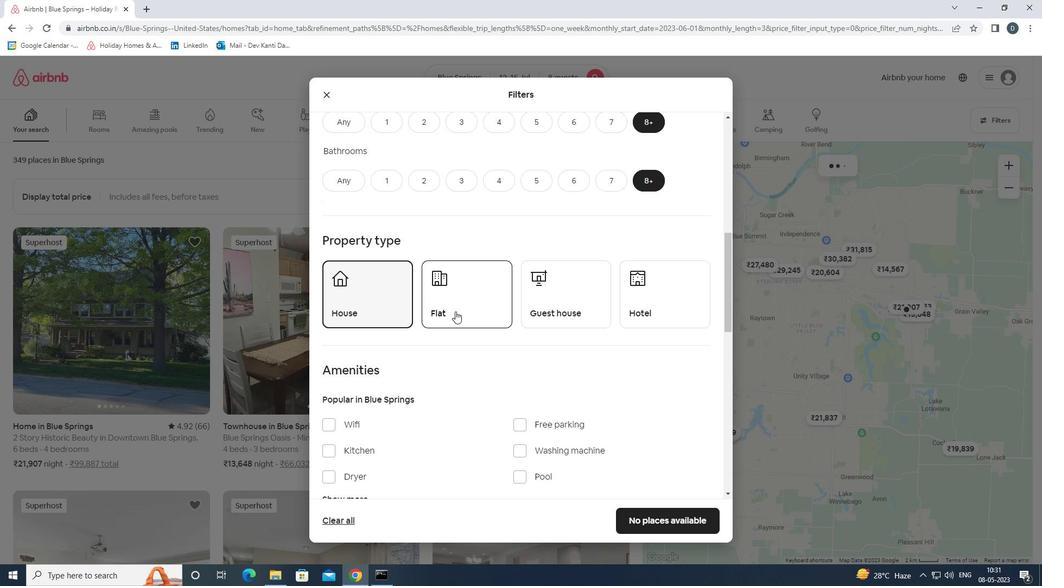 
Action: Mouse moved to (544, 301)
Screenshot: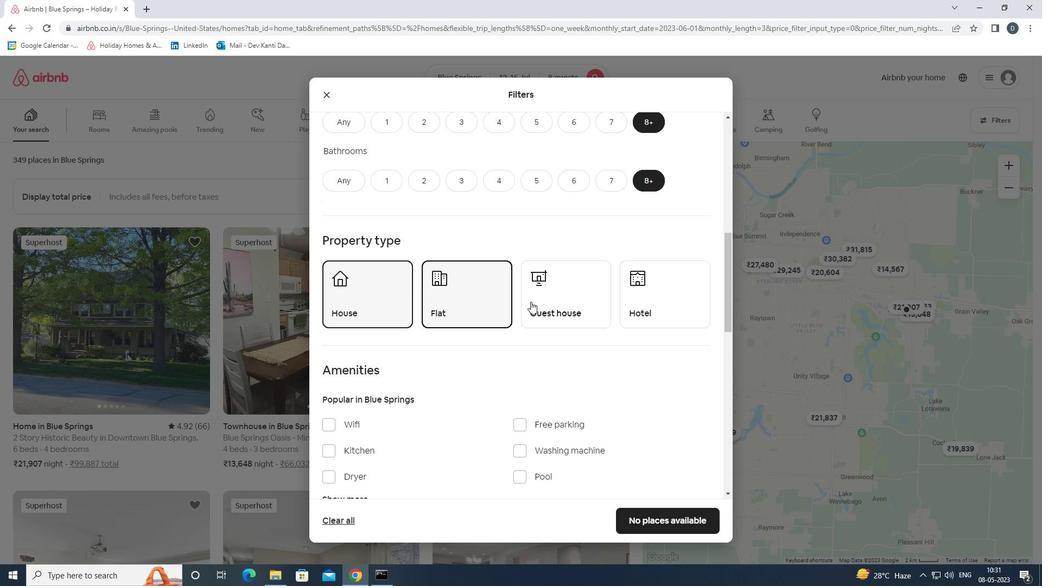 
Action: Mouse pressed left at (544, 301)
Screenshot: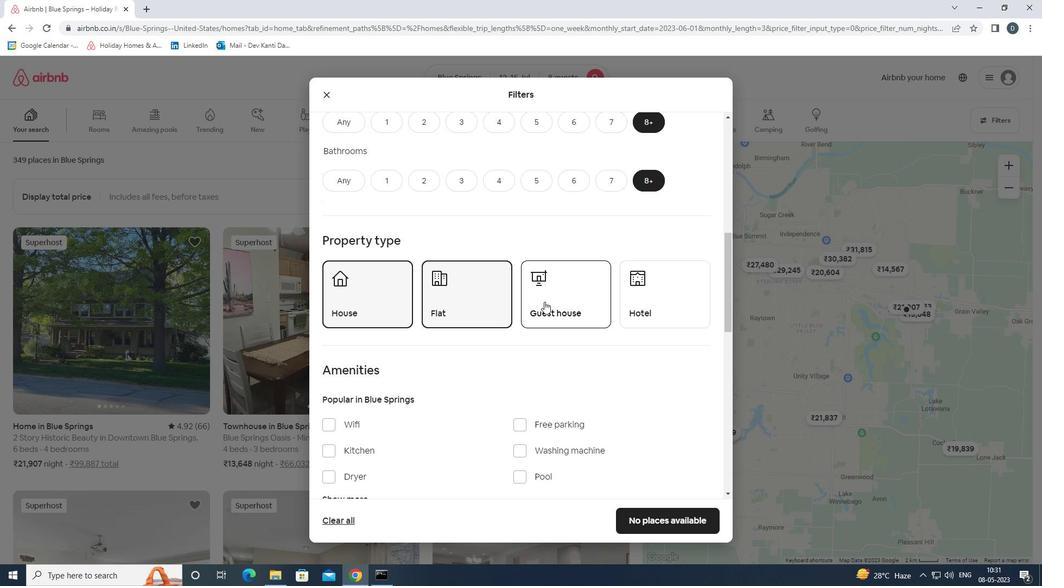 
Action: Mouse scrolled (544, 301) with delta (0, 0)
Screenshot: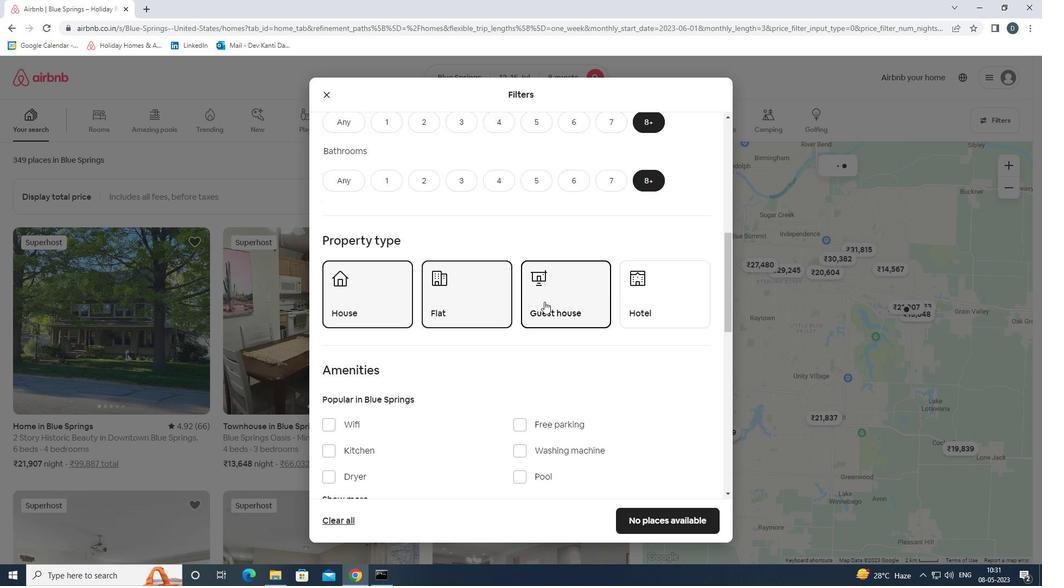 
Action: Mouse scrolled (544, 301) with delta (0, 0)
Screenshot: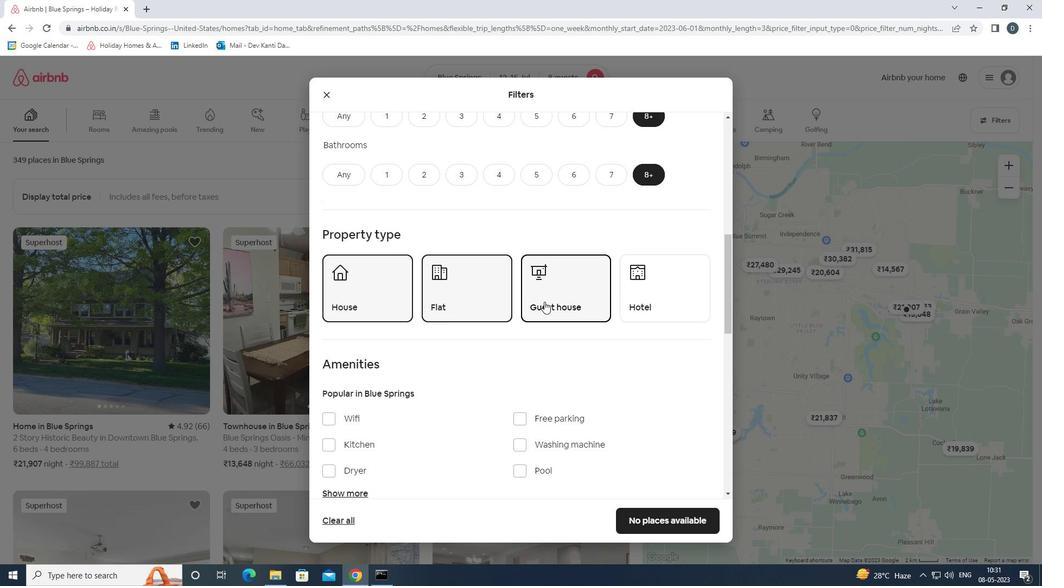 
Action: Mouse moved to (363, 313)
Screenshot: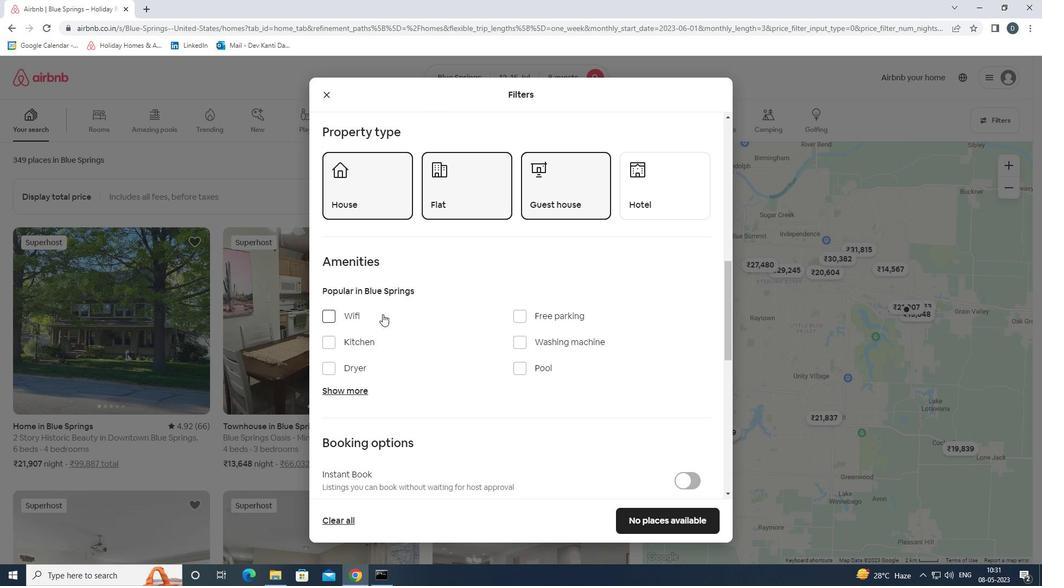 
Action: Mouse pressed left at (363, 313)
Screenshot: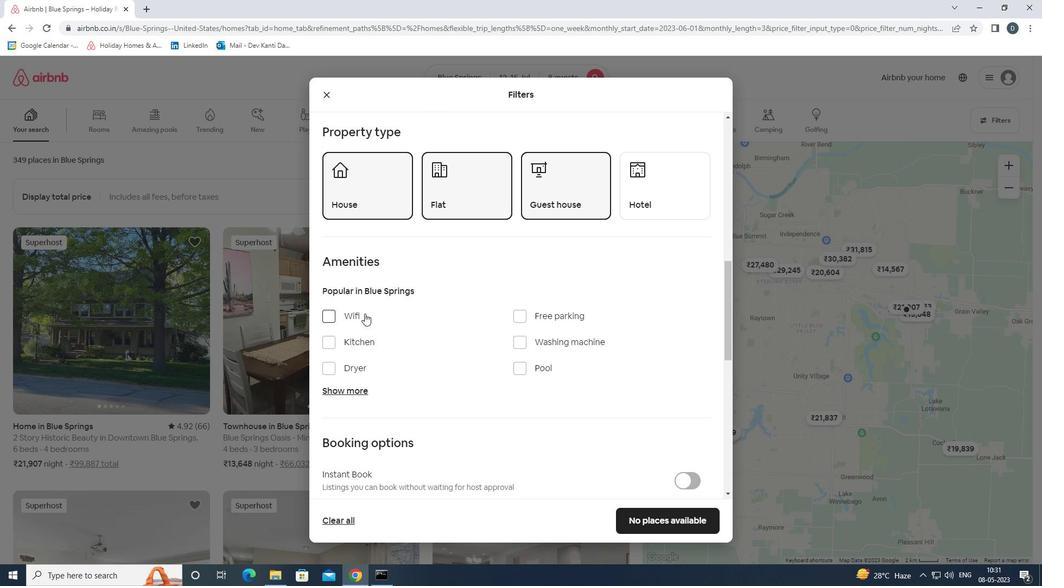 
Action: Mouse moved to (522, 314)
Screenshot: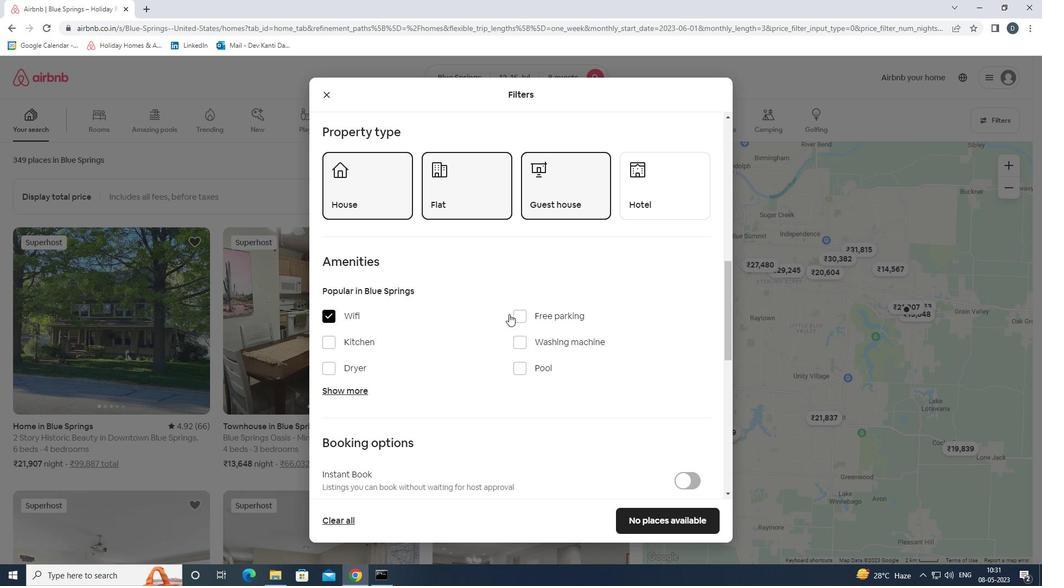 
Action: Mouse pressed left at (522, 314)
Screenshot: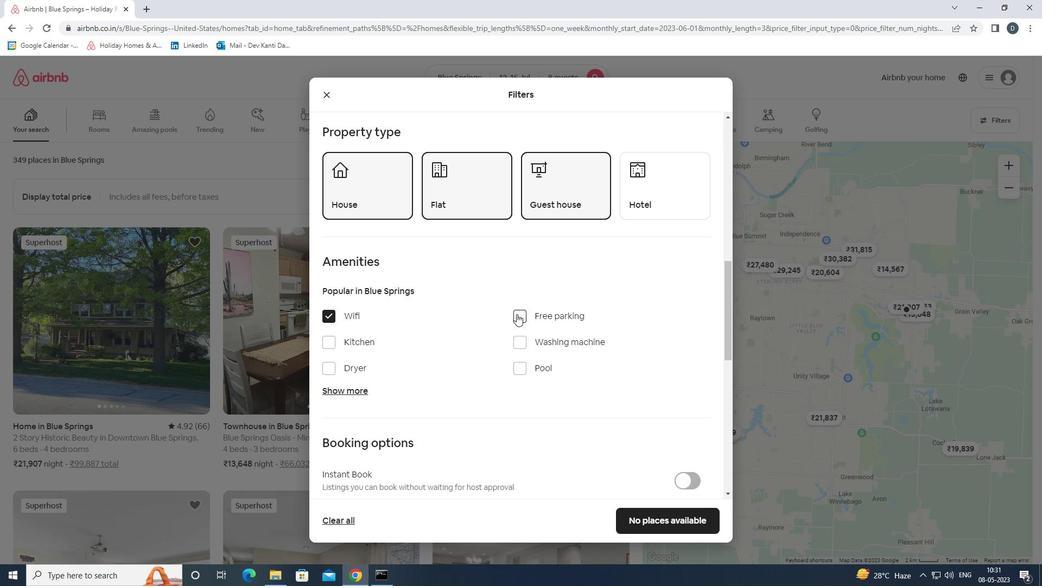 
Action: Mouse moved to (362, 387)
Screenshot: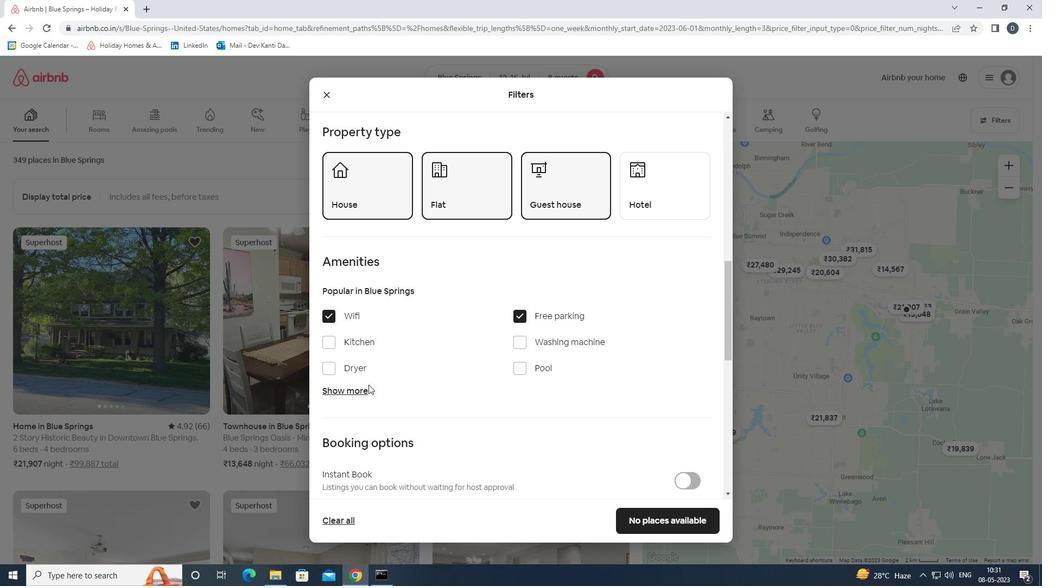 
Action: Mouse pressed left at (362, 387)
Screenshot: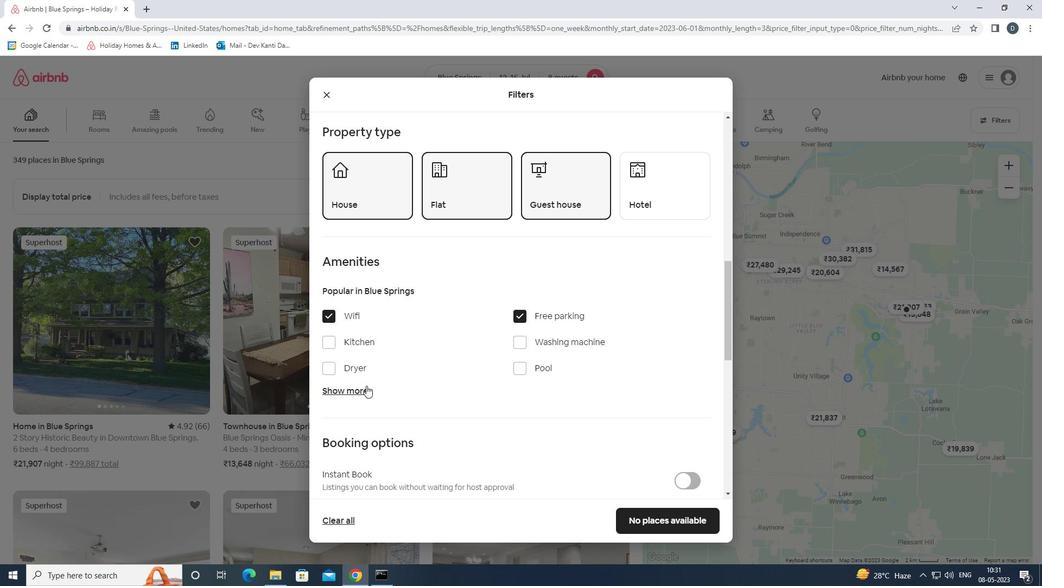 
Action: Mouse scrolled (362, 387) with delta (0, 0)
Screenshot: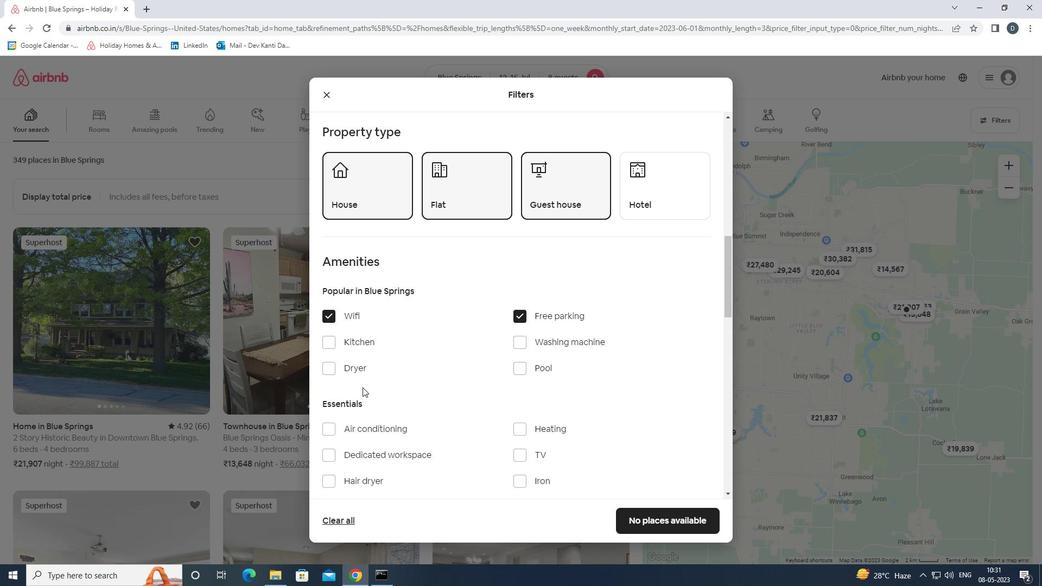 
Action: Mouse scrolled (362, 387) with delta (0, 0)
Screenshot: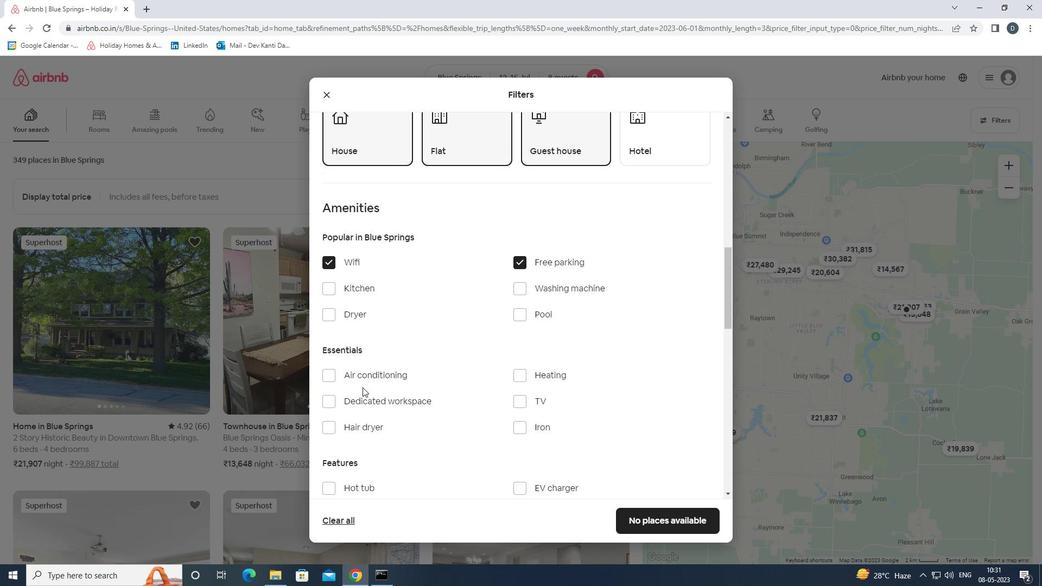 
Action: Mouse moved to (515, 346)
Screenshot: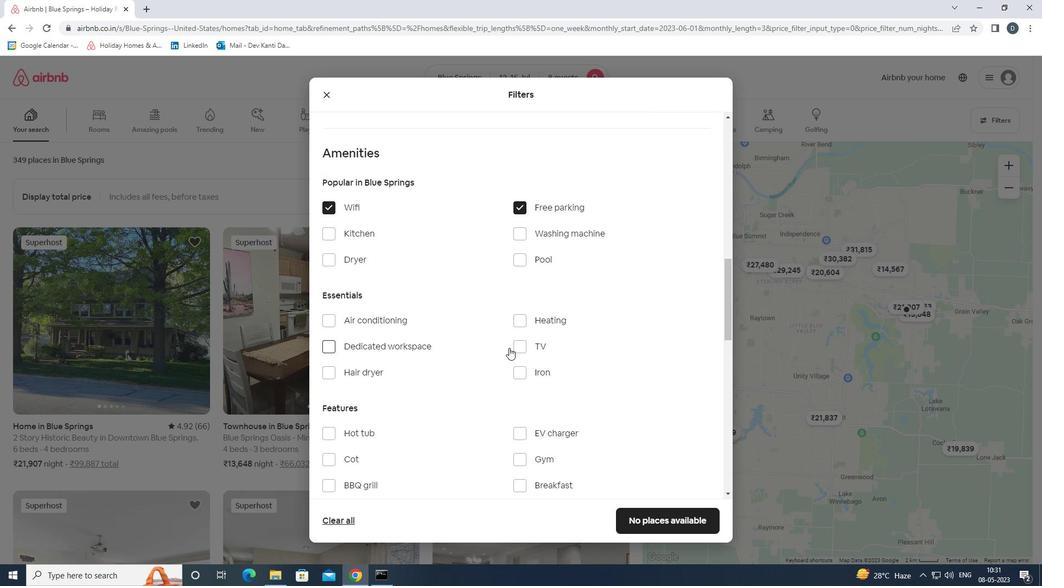 
Action: Mouse pressed left at (515, 346)
Screenshot: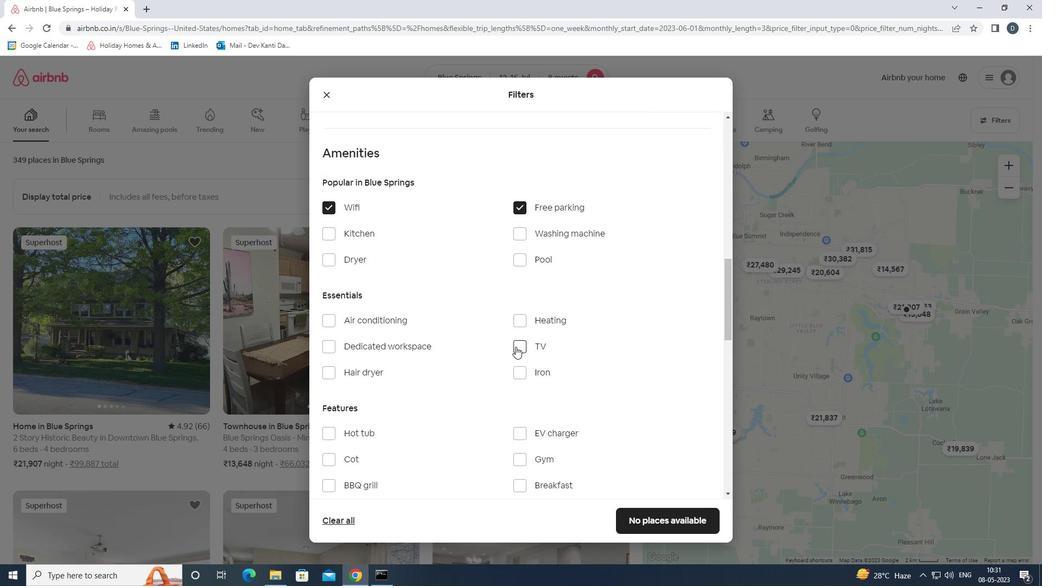 
Action: Mouse scrolled (515, 346) with delta (0, 0)
Screenshot: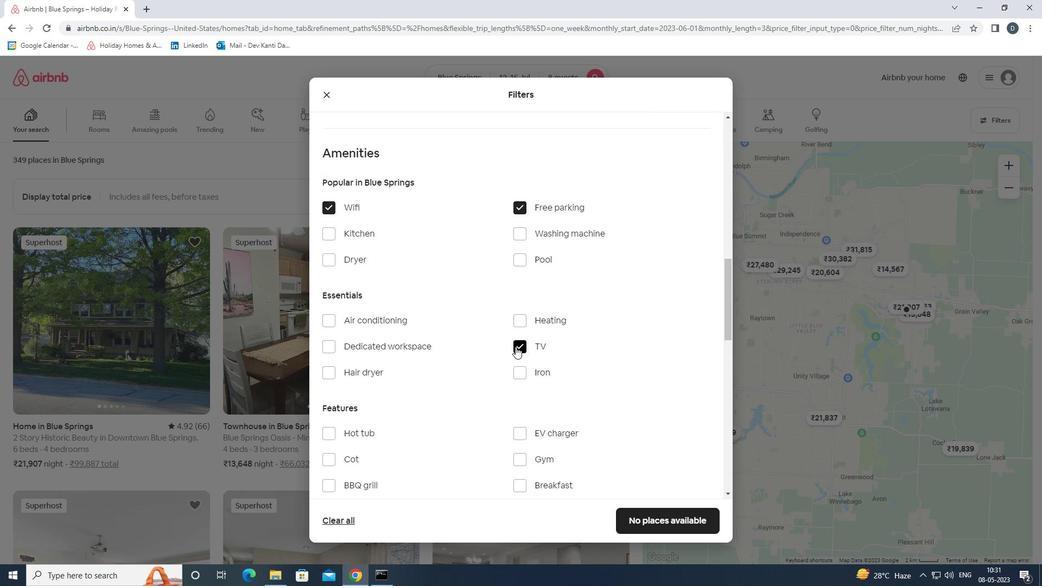 
Action: Mouse scrolled (515, 346) with delta (0, 0)
Screenshot: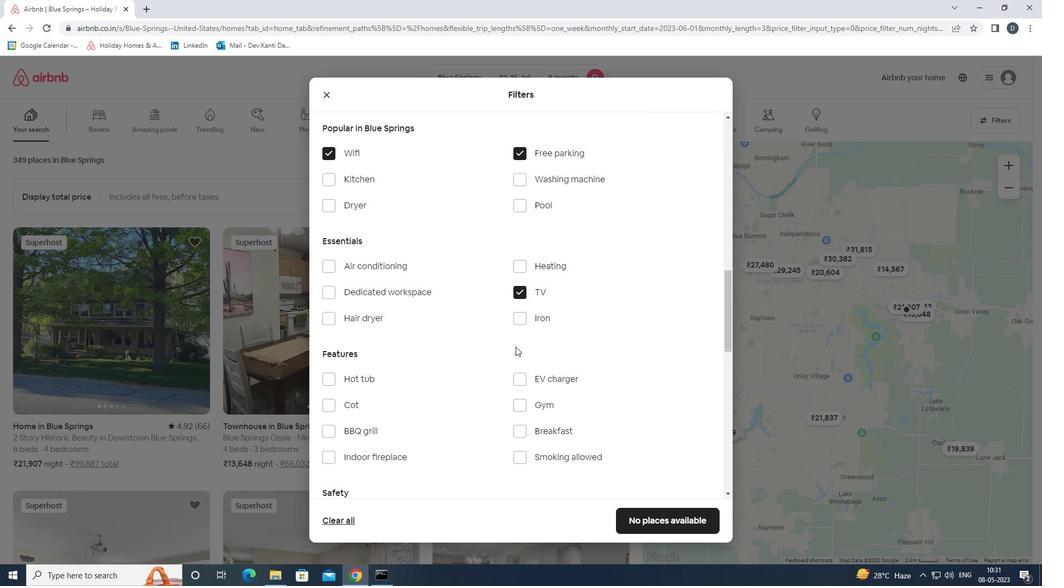 
Action: Mouse moved to (518, 350)
Screenshot: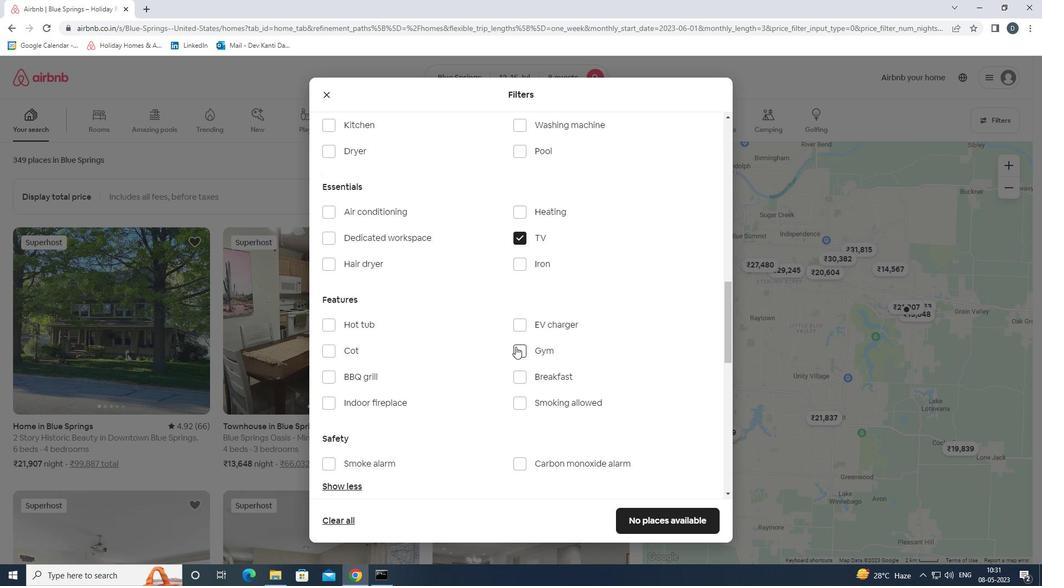 
Action: Mouse pressed left at (518, 350)
Screenshot: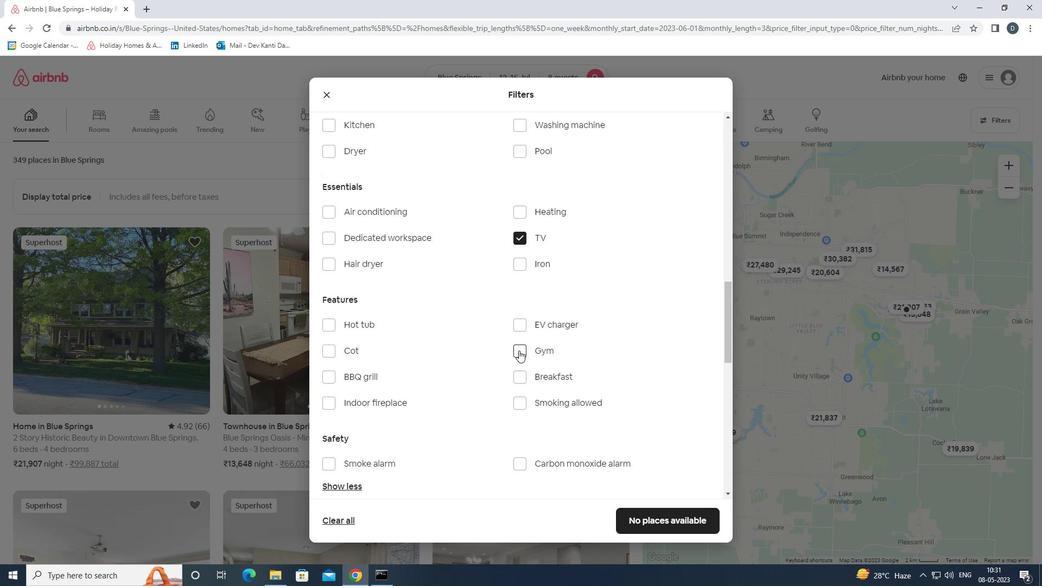 
Action: Mouse moved to (520, 374)
Screenshot: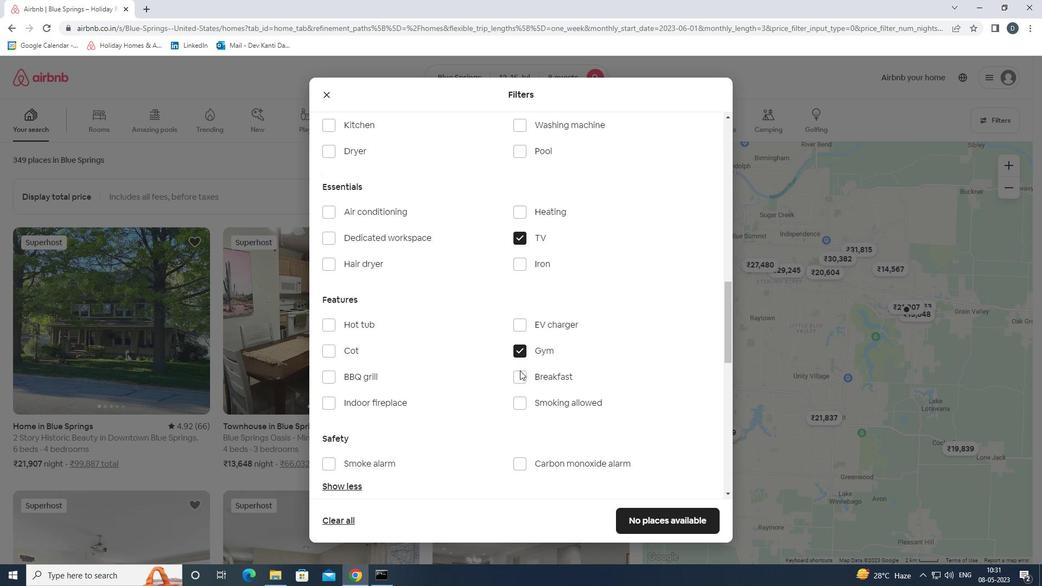 
Action: Mouse pressed left at (520, 374)
Screenshot: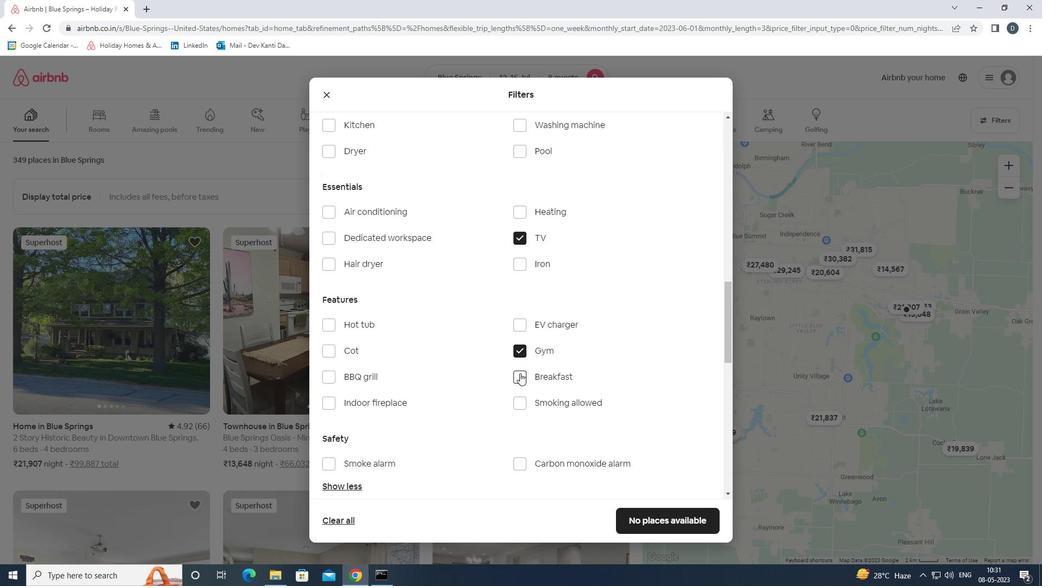 
Action: Mouse scrolled (520, 375) with delta (0, 0)
Screenshot: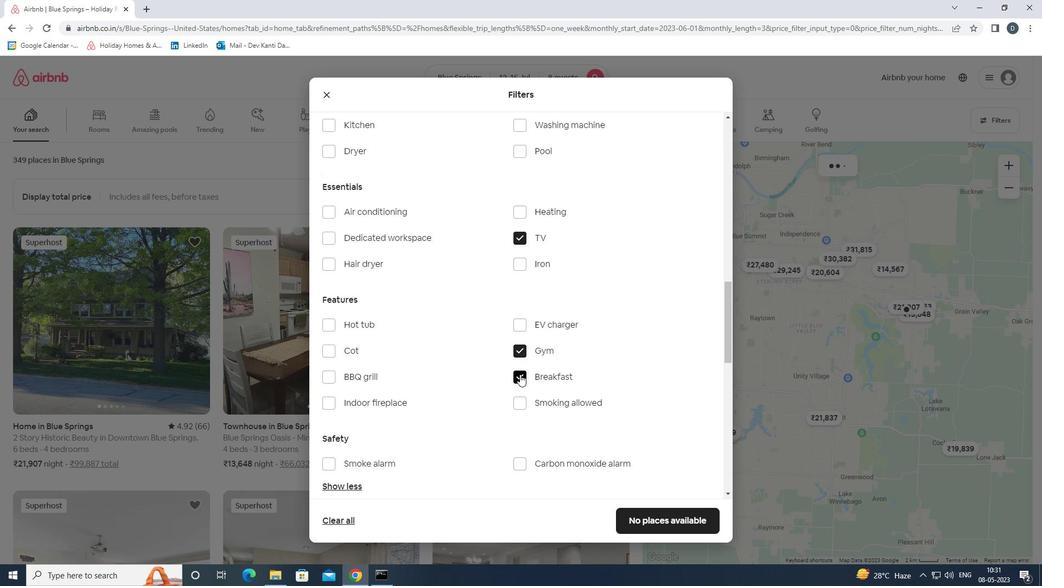 
Action: Mouse scrolled (520, 375) with delta (0, 0)
Screenshot: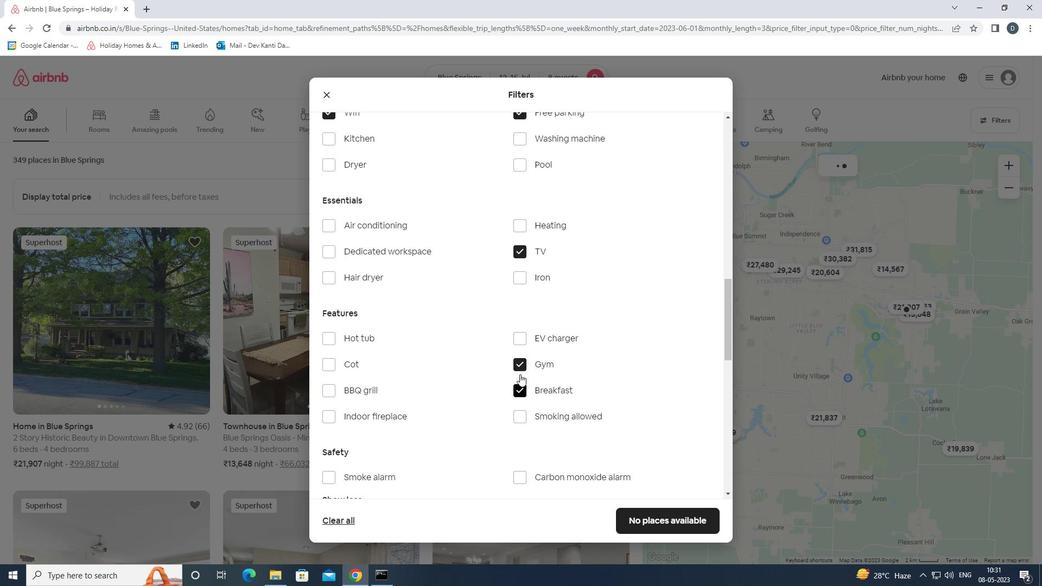 
Action: Mouse scrolled (520, 373) with delta (0, 0)
Screenshot: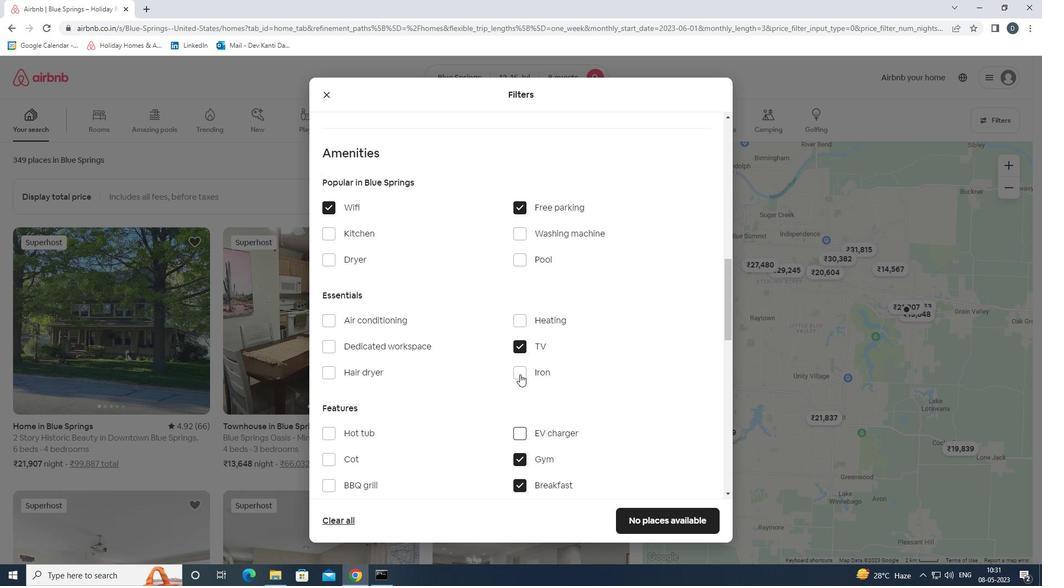
Action: Mouse scrolled (520, 373) with delta (0, 0)
Screenshot: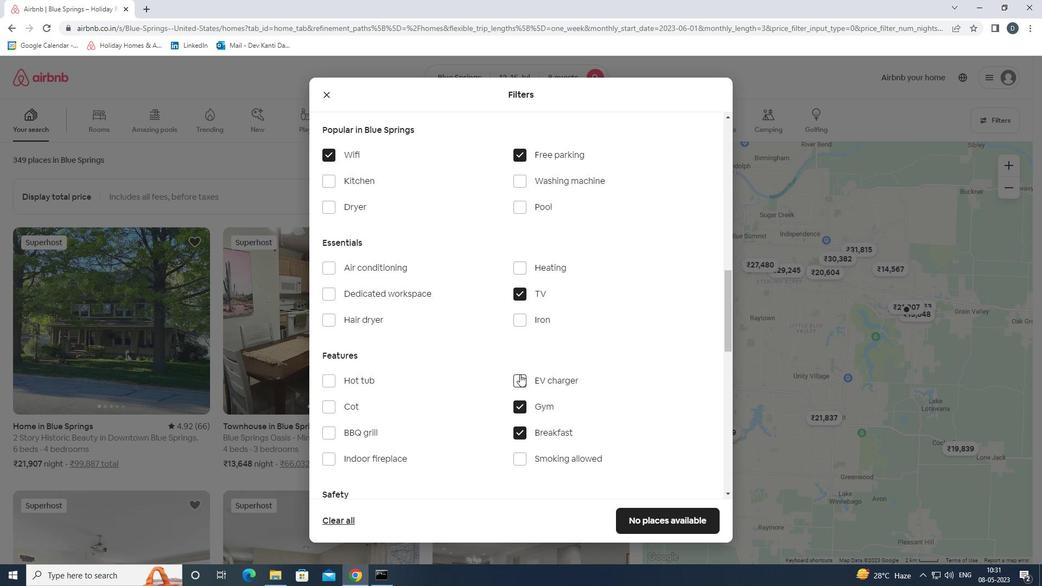 
Action: Mouse moved to (587, 361)
Screenshot: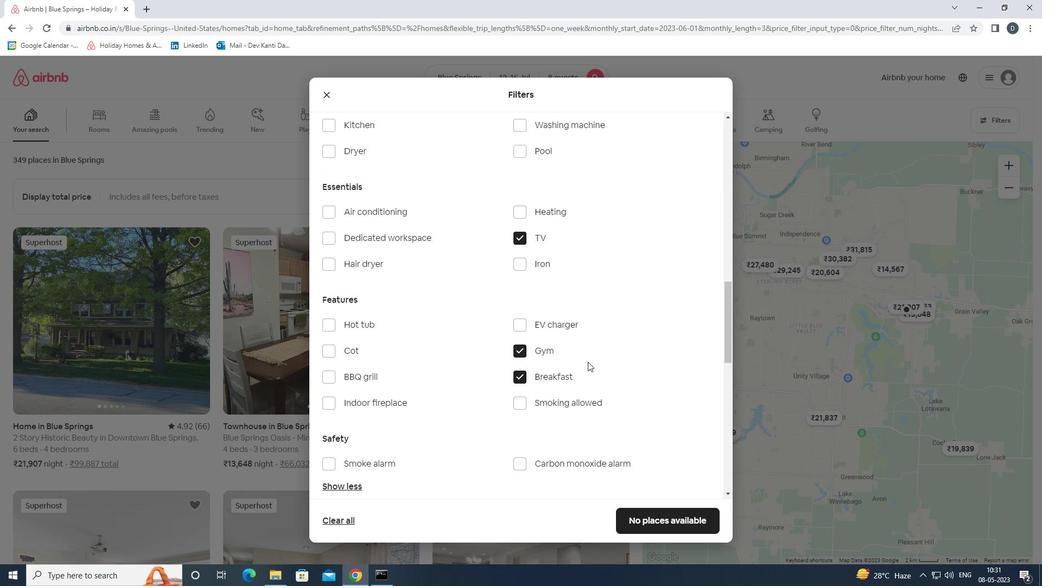 
Action: Mouse scrolled (587, 360) with delta (0, 0)
Screenshot: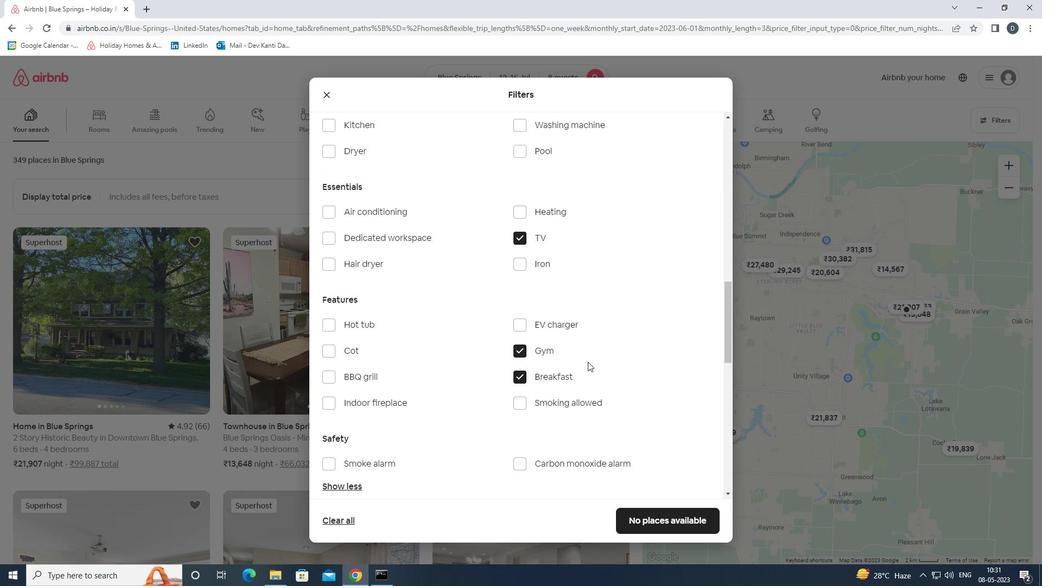 
Action: Mouse moved to (613, 355)
Screenshot: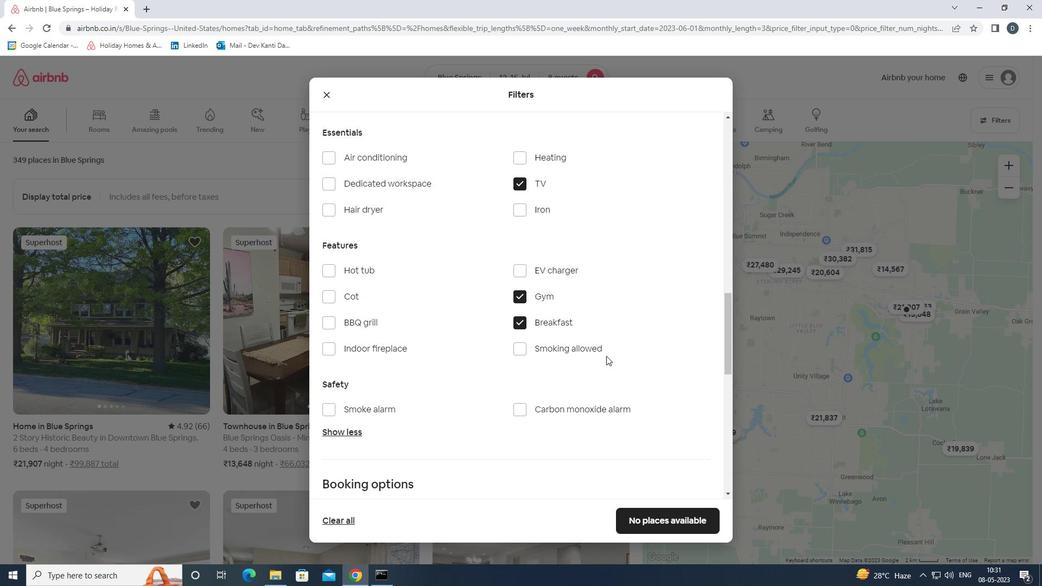 
Action: Mouse scrolled (613, 354) with delta (0, 0)
Screenshot: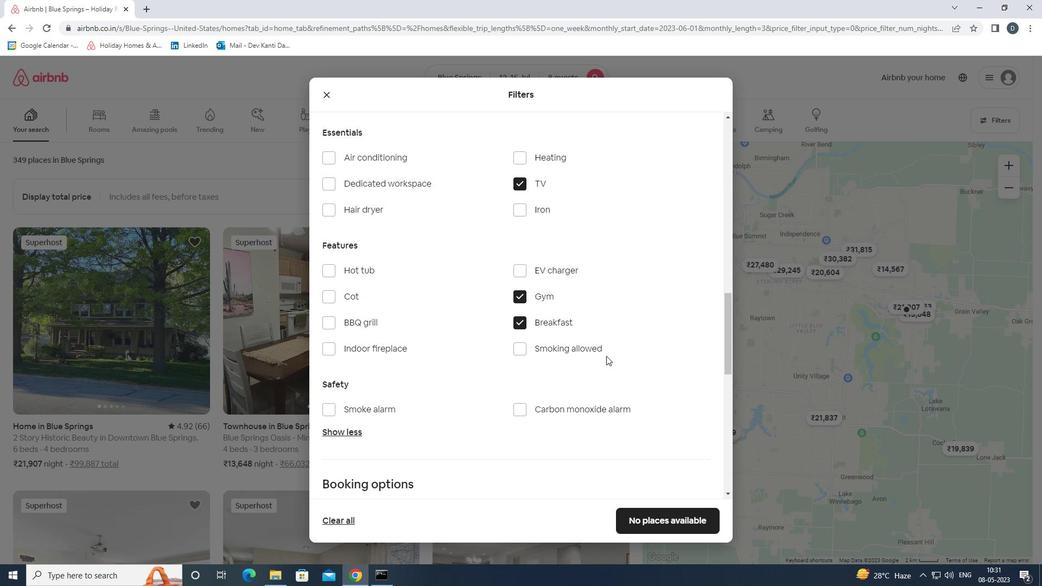 
Action: Mouse moved to (652, 353)
Screenshot: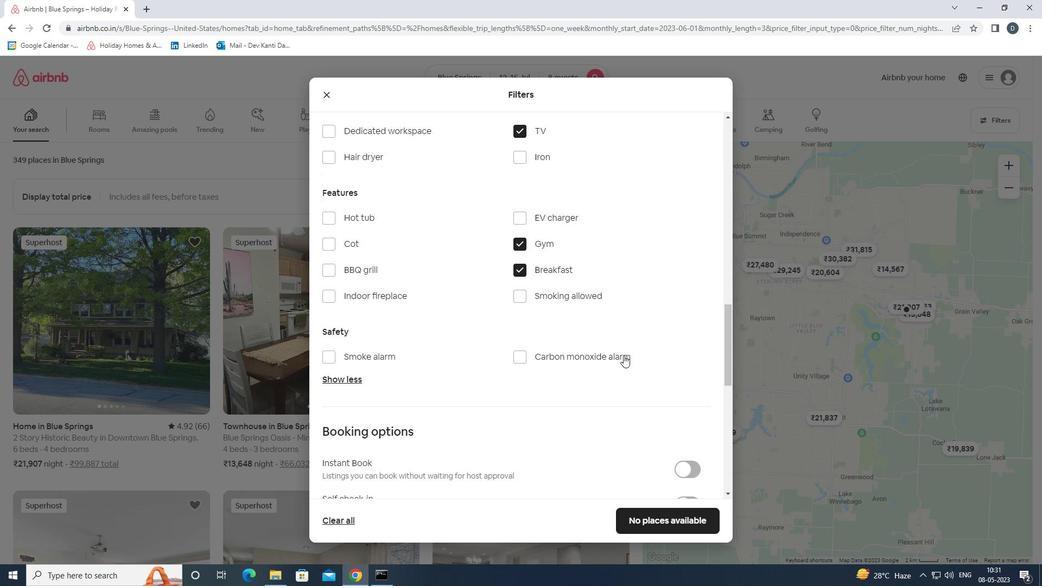 
Action: Mouse scrolled (652, 353) with delta (0, 0)
Screenshot: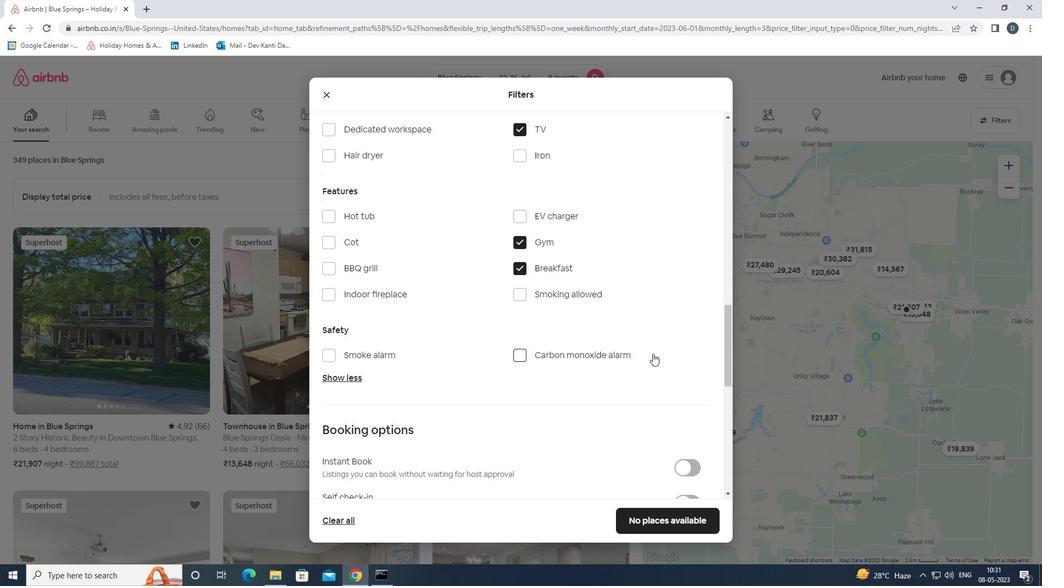 
Action: Mouse moved to (653, 353)
Screenshot: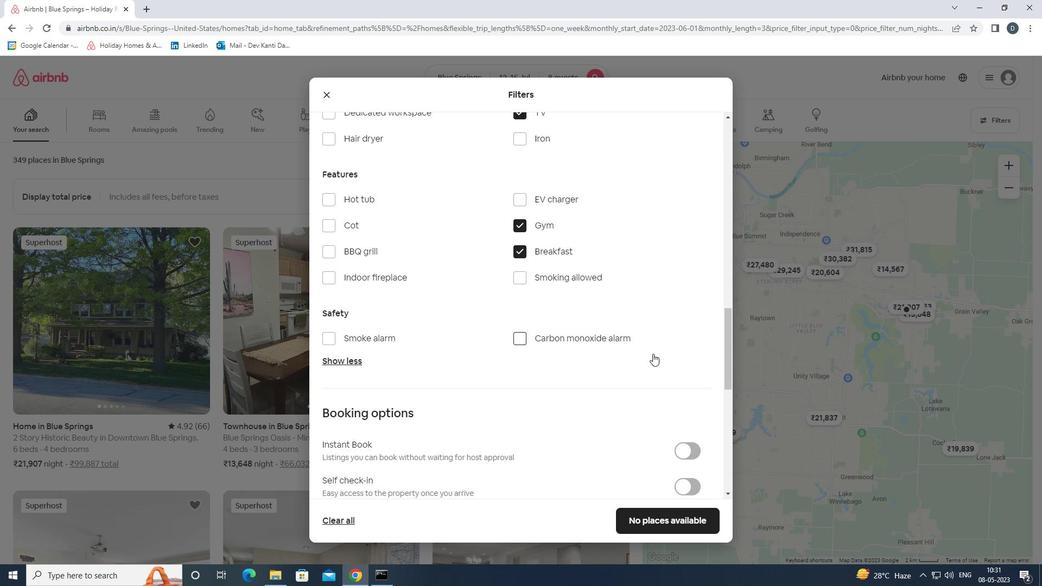 
Action: Mouse scrolled (653, 353) with delta (0, 0)
Screenshot: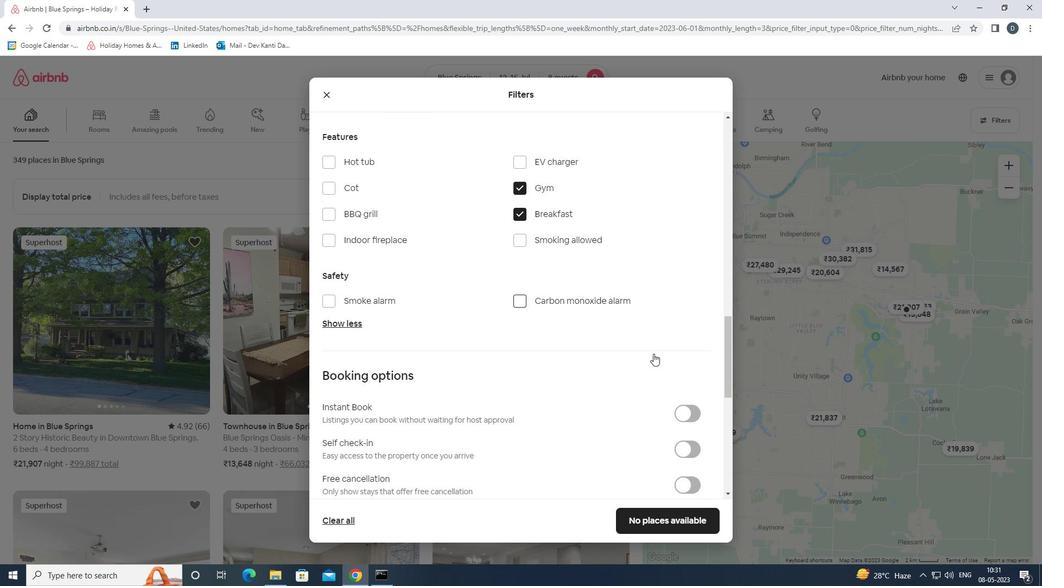 
Action: Mouse moved to (688, 394)
Screenshot: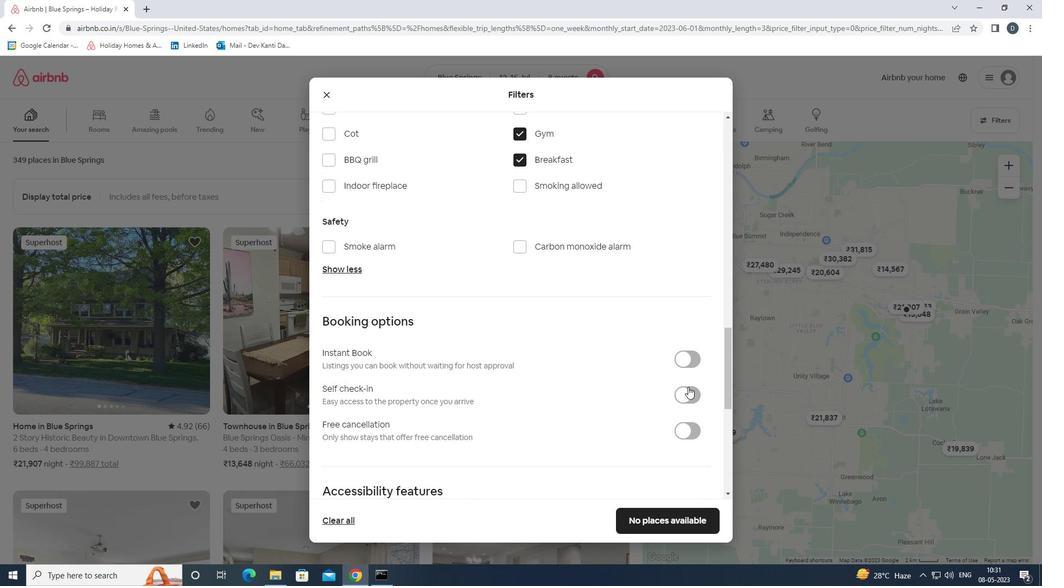 
Action: Mouse pressed left at (688, 394)
Screenshot: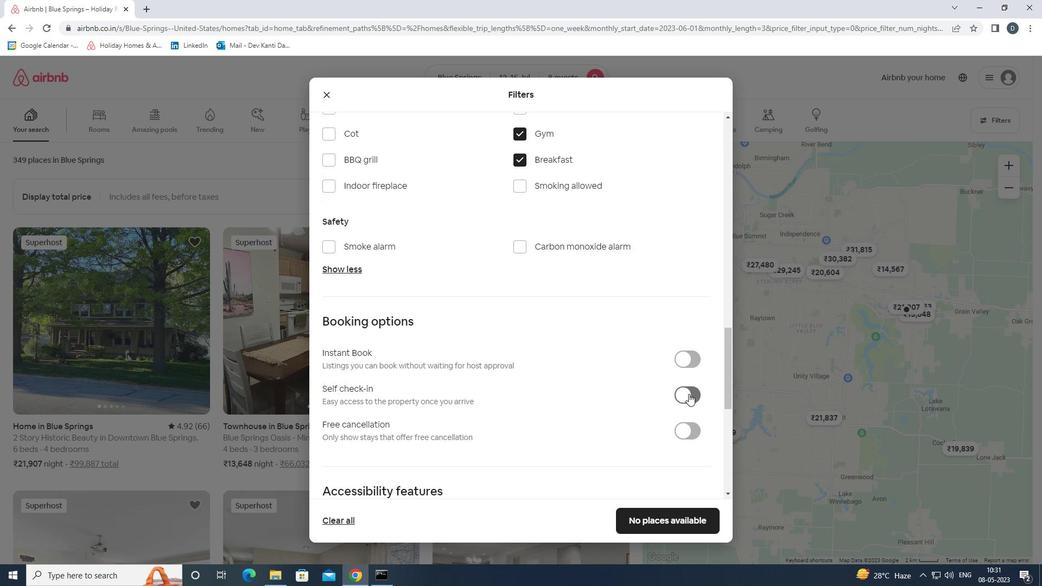 
Action: Mouse scrolled (688, 393) with delta (0, 0)
Screenshot: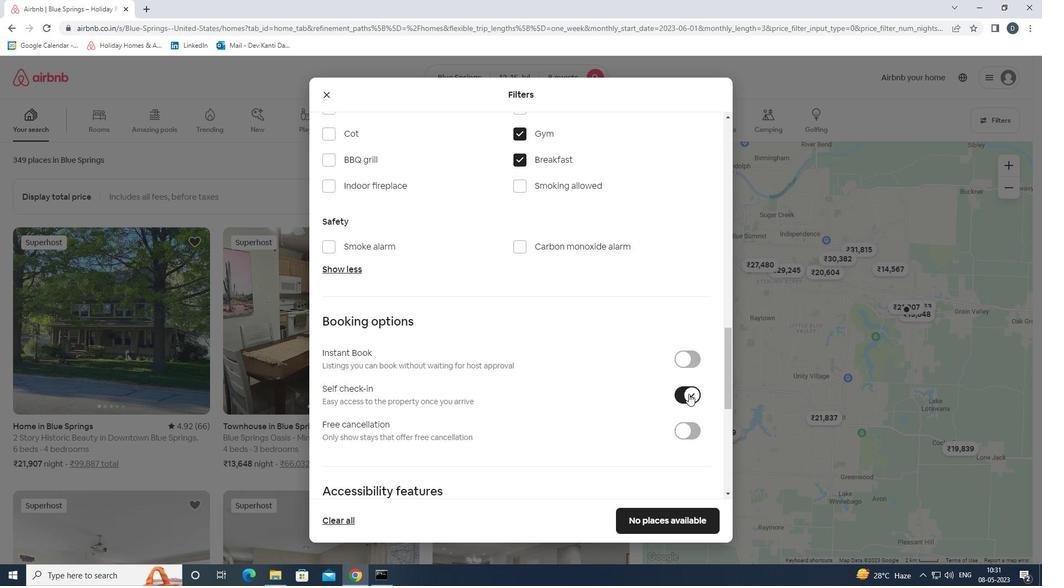 
Action: Mouse scrolled (688, 393) with delta (0, 0)
Screenshot: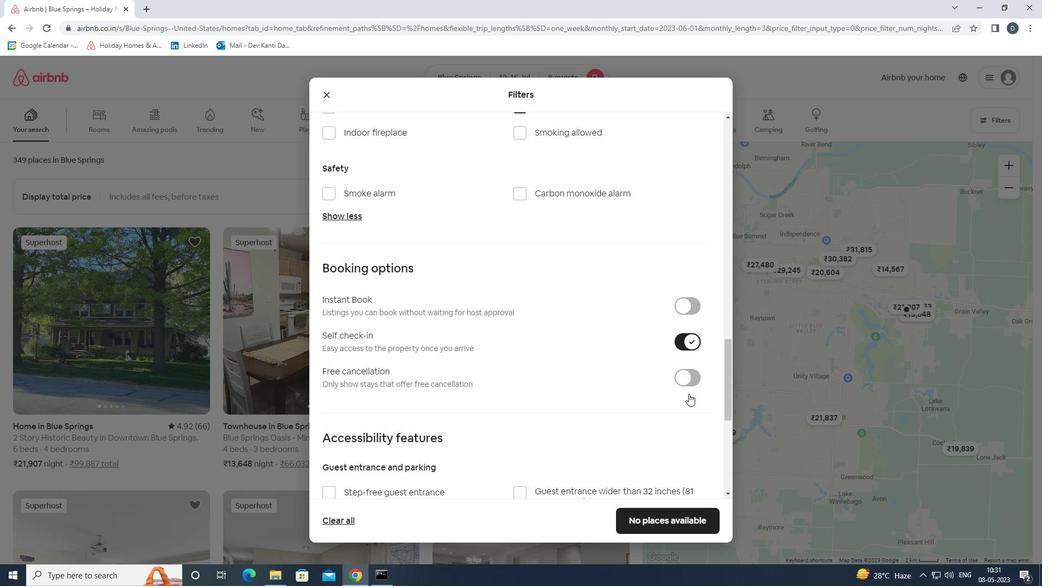 
Action: Mouse scrolled (688, 393) with delta (0, 0)
Screenshot: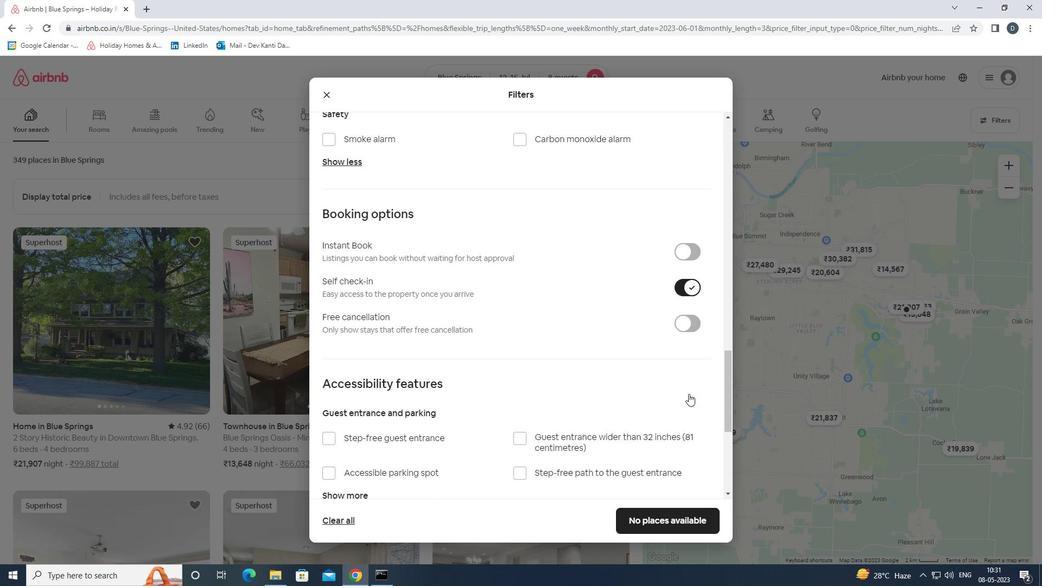 
Action: Mouse scrolled (688, 393) with delta (0, 0)
Screenshot: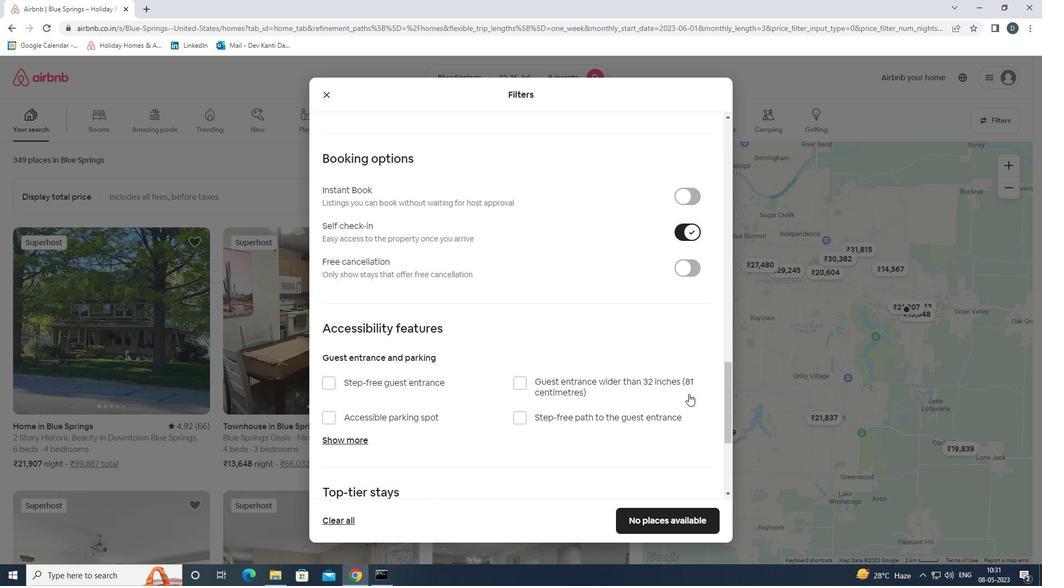 
Action: Mouse moved to (688, 396)
Screenshot: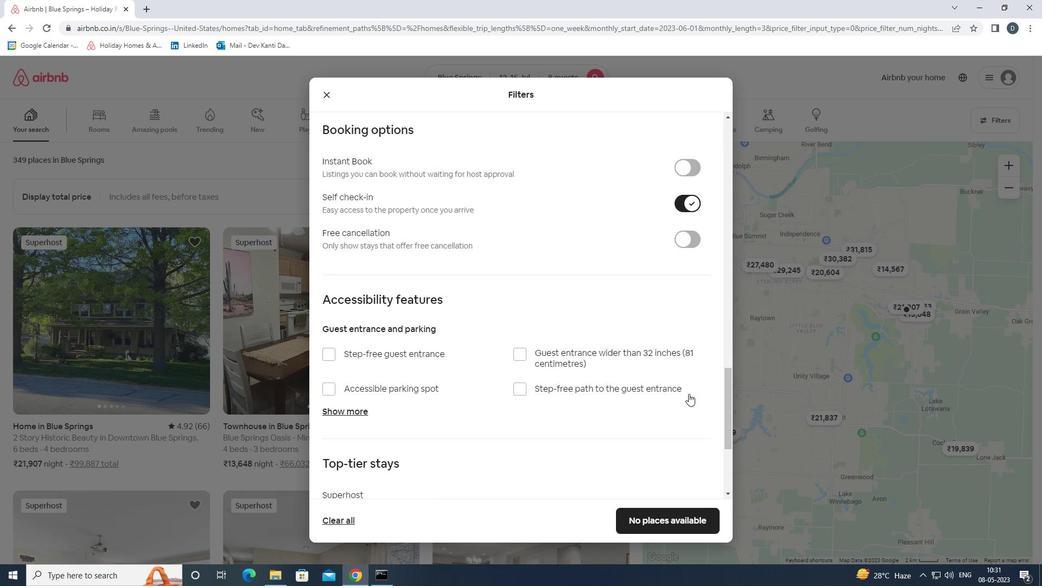 
Action: Mouse scrolled (688, 395) with delta (0, 0)
Screenshot: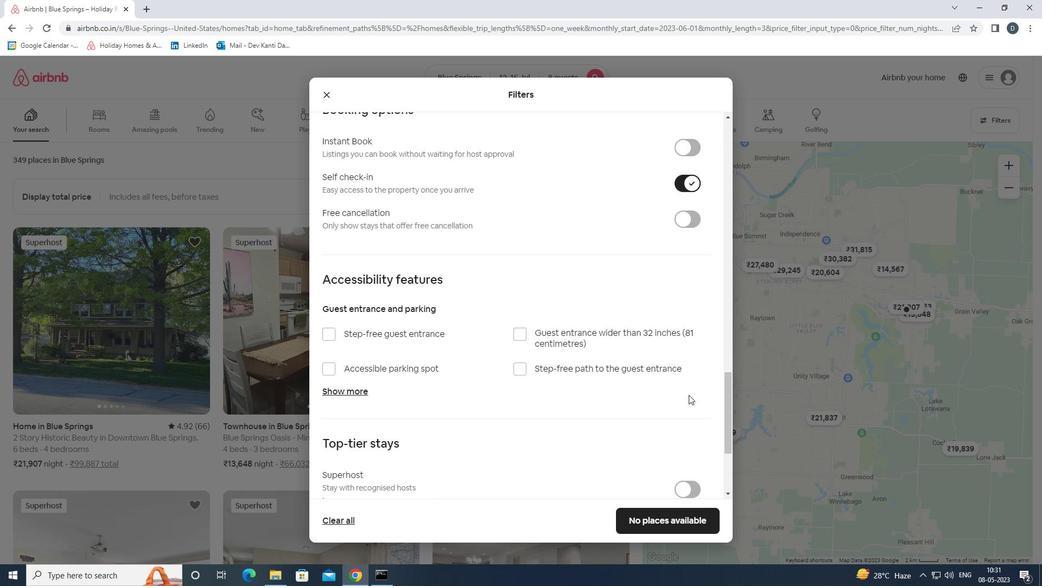 
Action: Mouse scrolled (688, 395) with delta (0, 0)
Screenshot: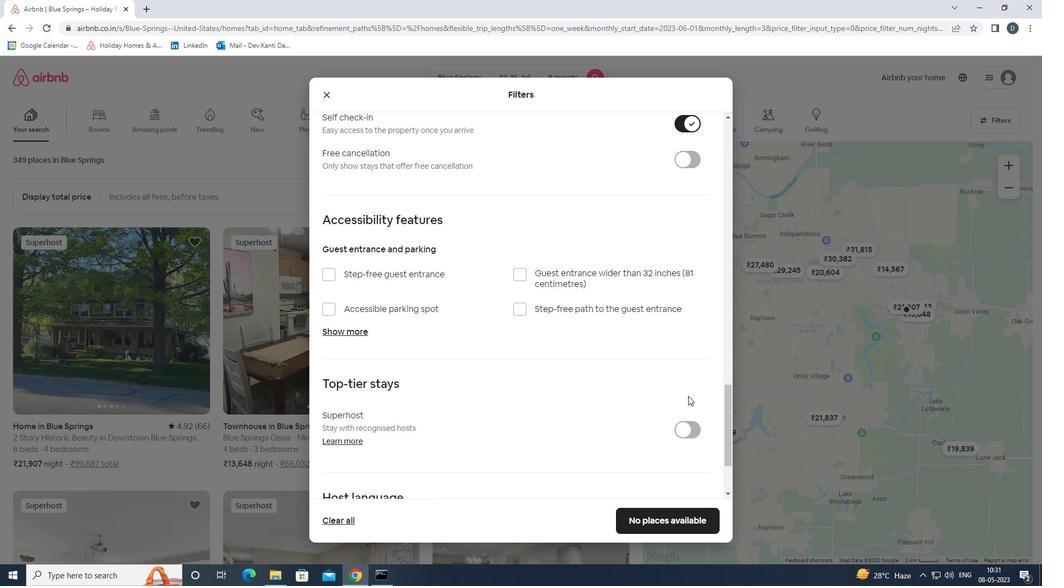 
Action: Mouse scrolled (688, 395) with delta (0, 0)
Screenshot: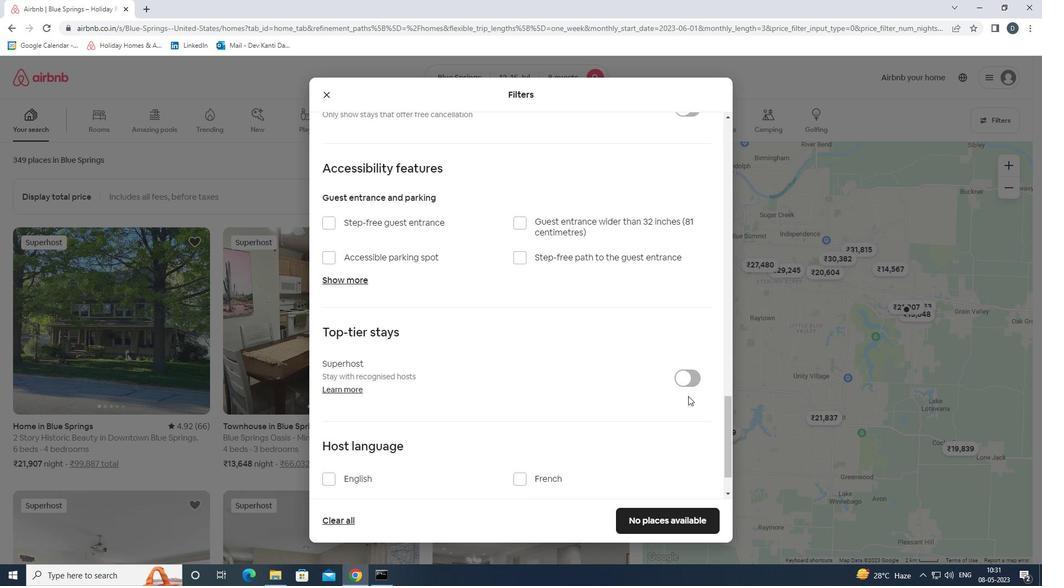 
Action: Mouse scrolled (688, 395) with delta (0, 0)
Screenshot: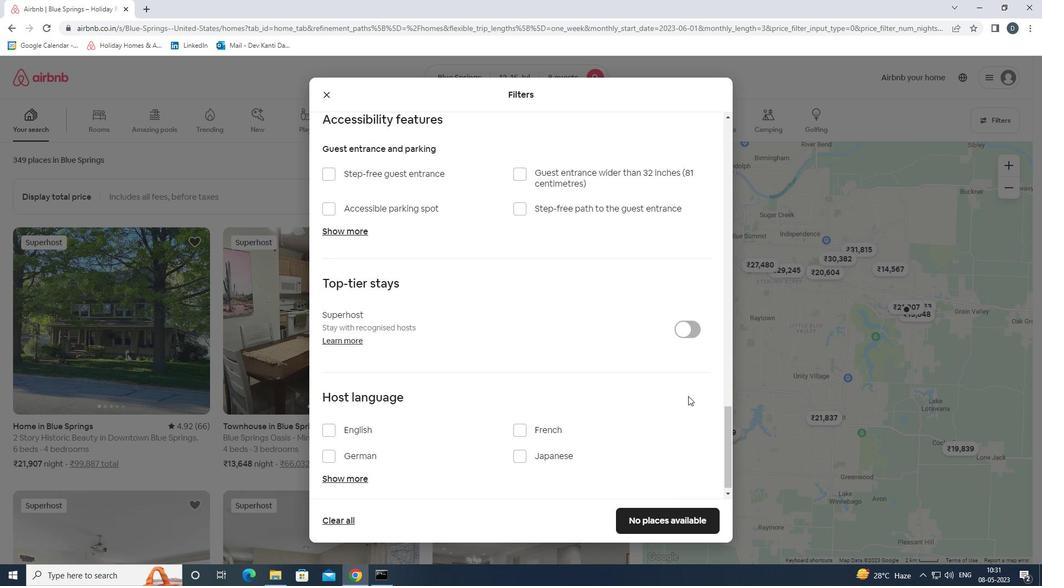 
Action: Mouse moved to (329, 424)
Screenshot: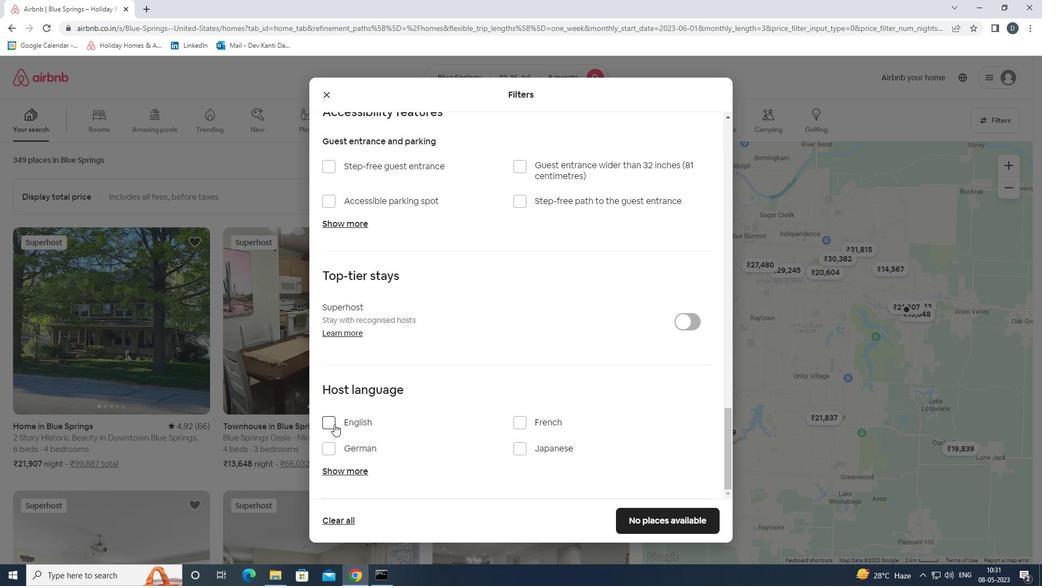 
Action: Mouse pressed left at (329, 424)
Screenshot: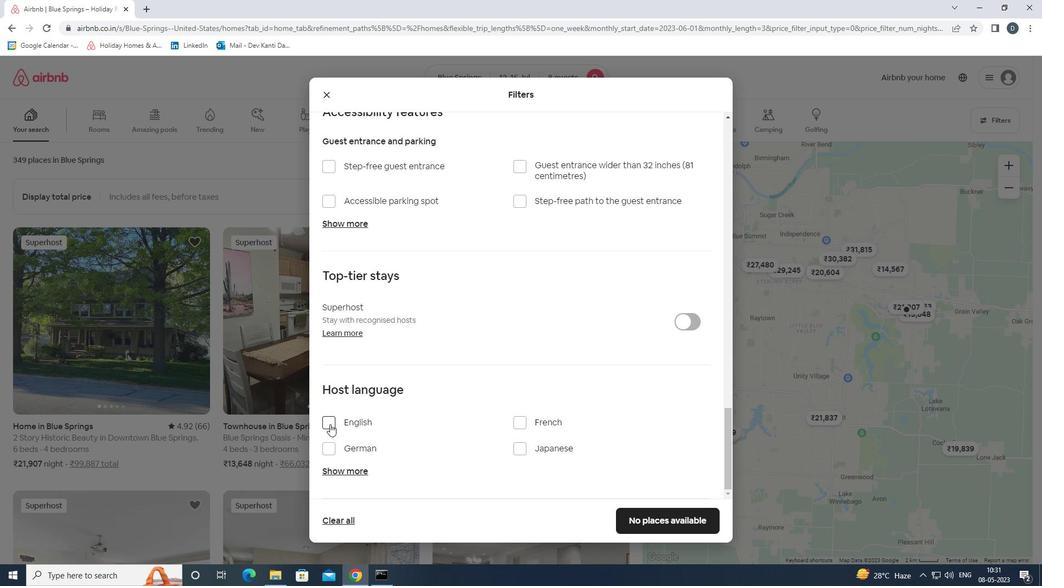 
Action: Mouse moved to (653, 517)
Screenshot: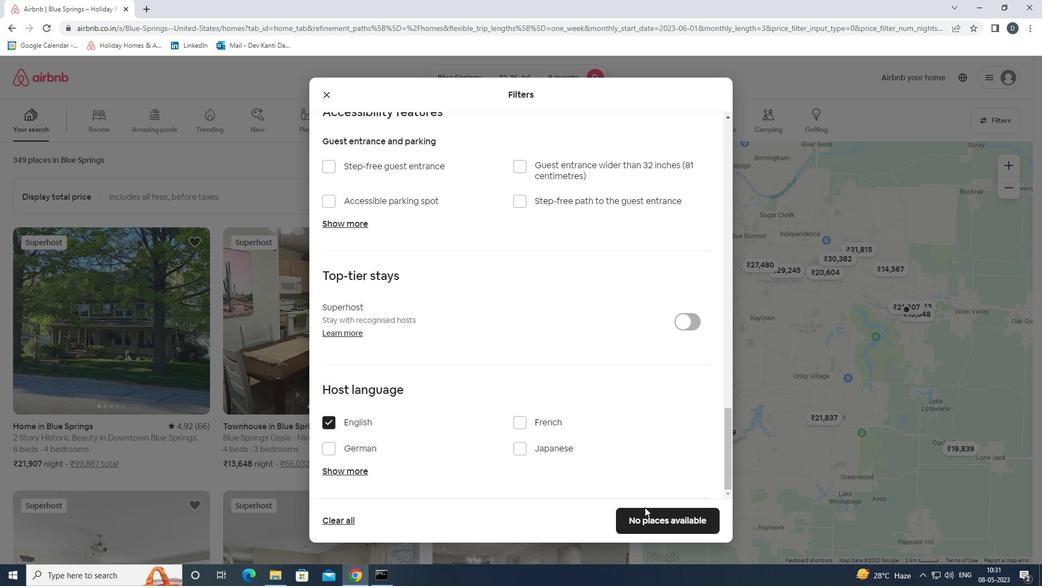 
Action: Mouse pressed left at (653, 517)
Screenshot: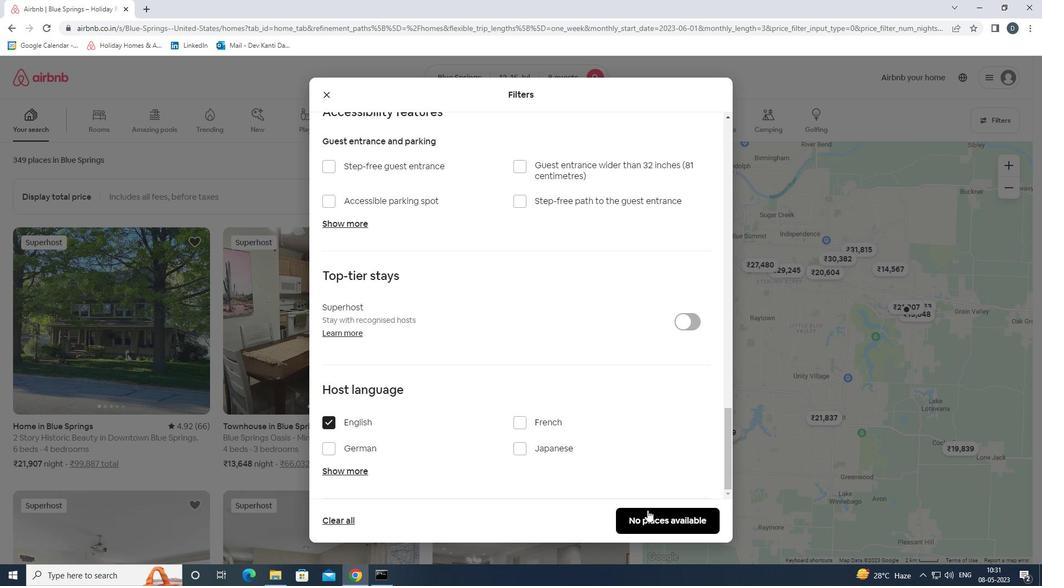 
Action: Mouse moved to (650, 495)
Screenshot: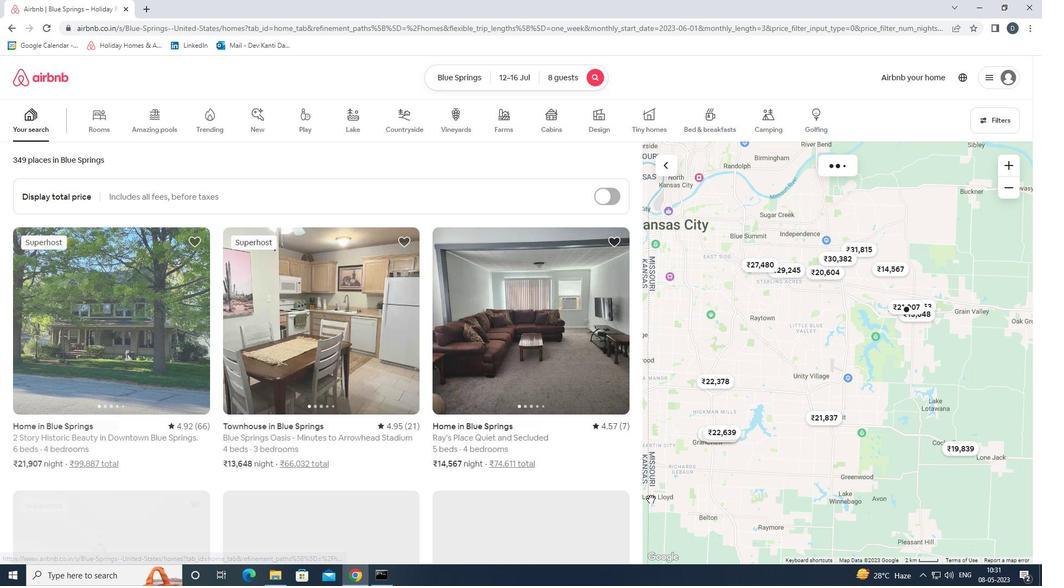 
